 Task: In the Company hcltech.com, Create email and send with subject: 'Welcome to a New Paradigm: Introducing Our Visionary Solution', and with mail content 'Hello,_x000D_
Unlock your full potential with our game-changing solution. Embrace the possibilities and embark on a journey of growth and success in your industry._x000D_
Regards', attach the document: Terms_and_conditions.doc and insert image: visitingcard.jpg. Below Regards, write Instagram and insert the URL: 'www.instagram.com'. Mark checkbox to create task to follow up : In 2 weeks.  Enter or choose an email address of recipient's from company's contact and send.. Logged in from softage.5@softage.net
Action: Mouse moved to (79, 48)
Screenshot: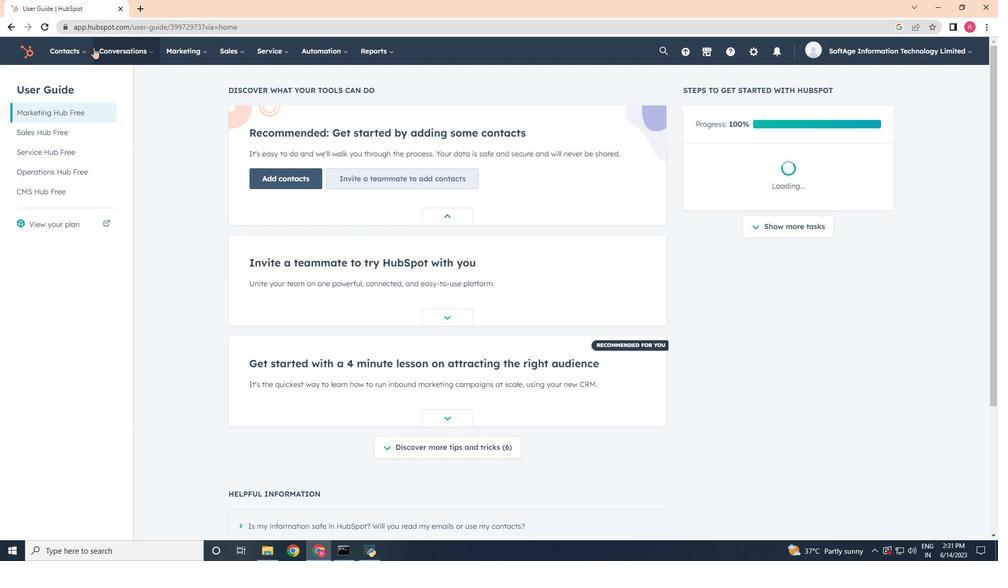 
Action: Mouse pressed left at (79, 48)
Screenshot: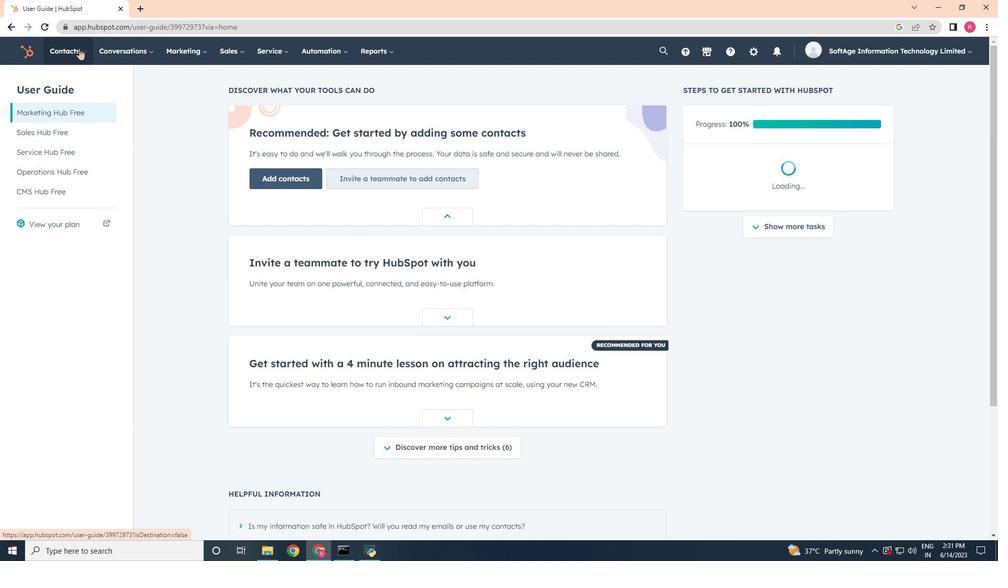 
Action: Mouse moved to (88, 98)
Screenshot: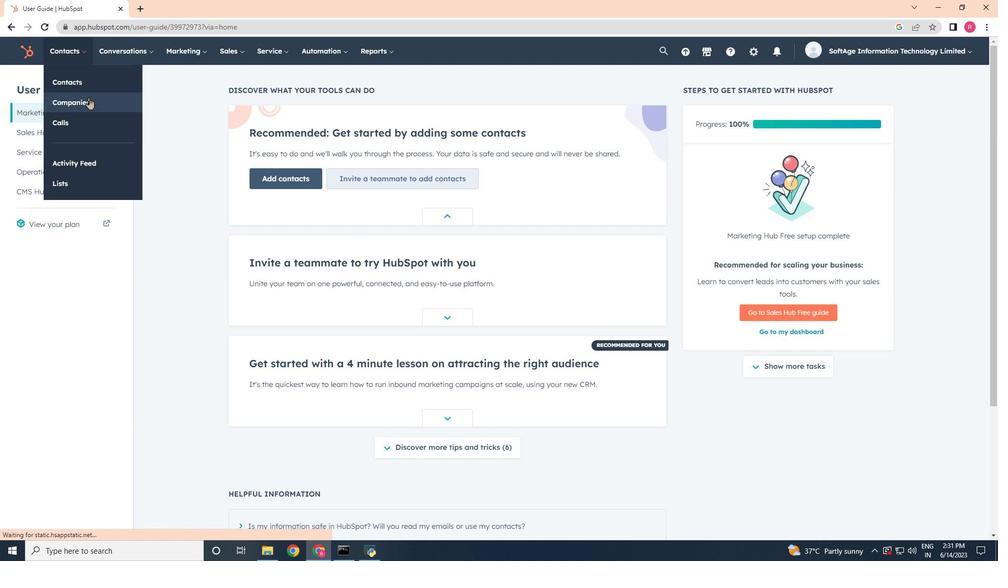 
Action: Mouse pressed left at (88, 98)
Screenshot: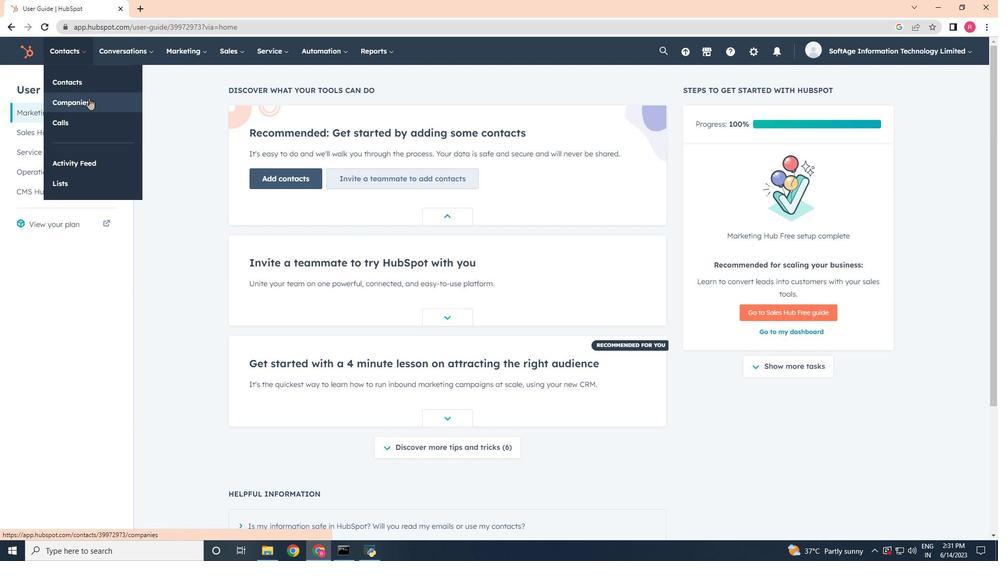 
Action: Mouse moved to (85, 172)
Screenshot: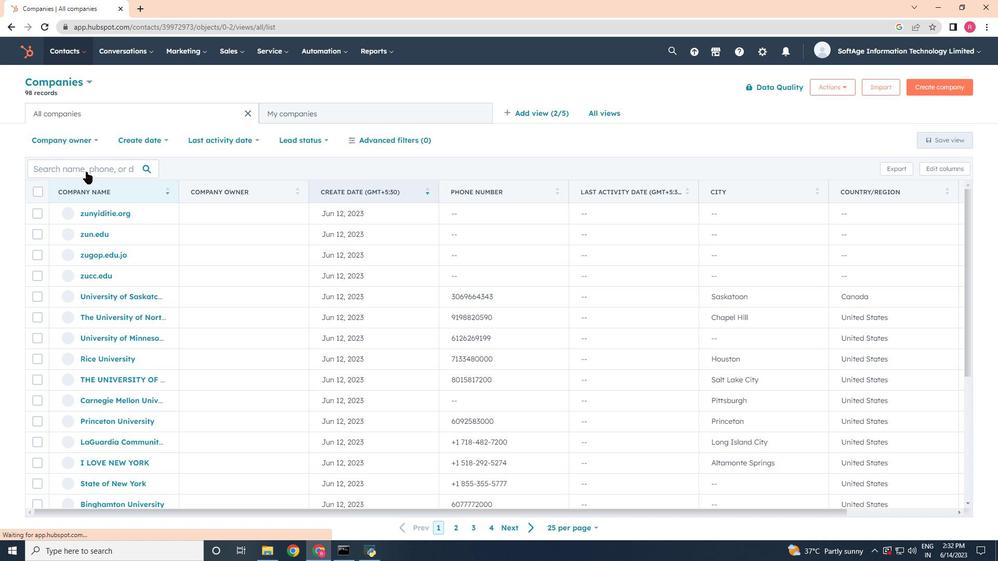 
Action: Mouse pressed left at (85, 172)
Screenshot: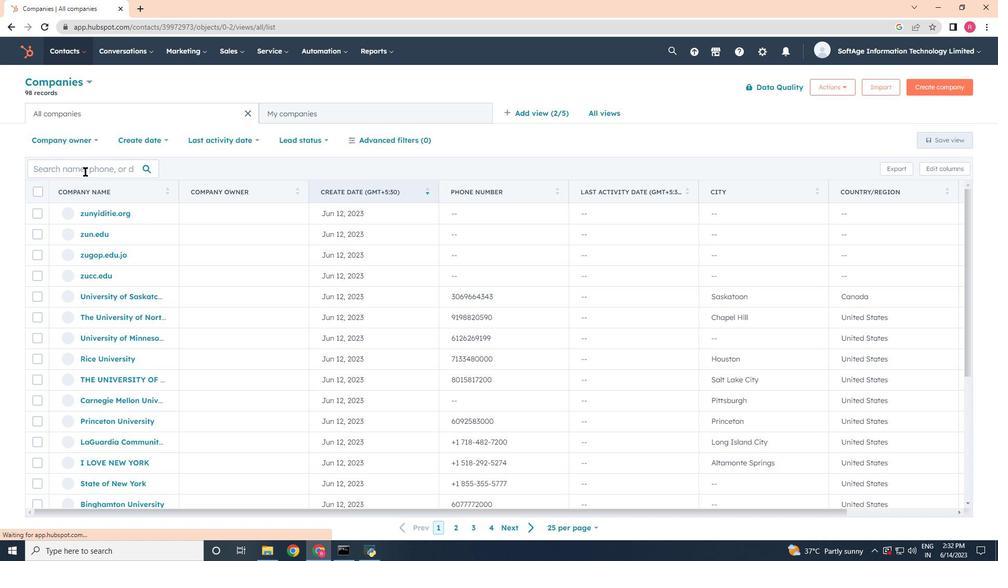 
Action: Key pressed hcltech
Screenshot: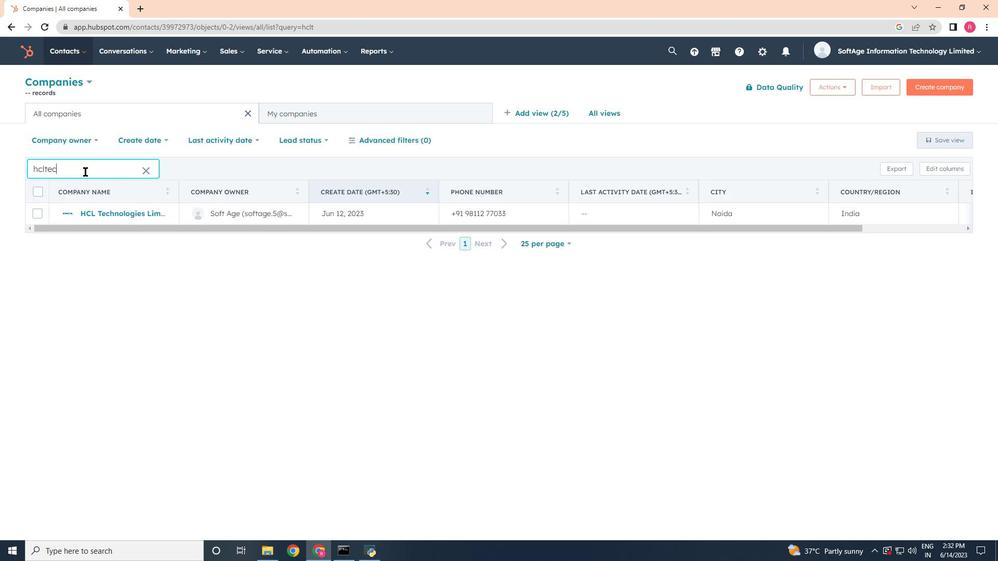 
Action: Mouse moved to (100, 215)
Screenshot: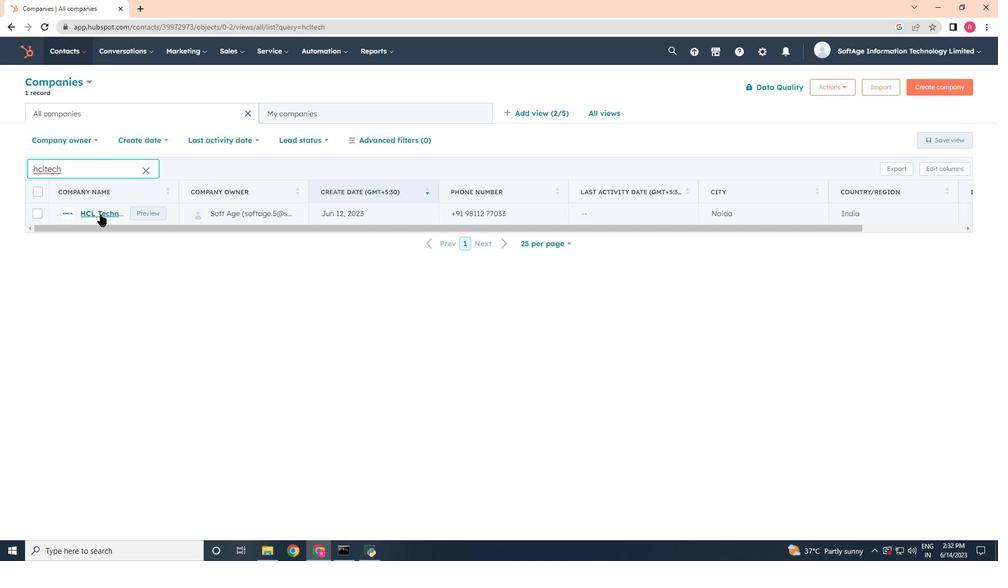 
Action: Mouse pressed left at (100, 215)
Screenshot: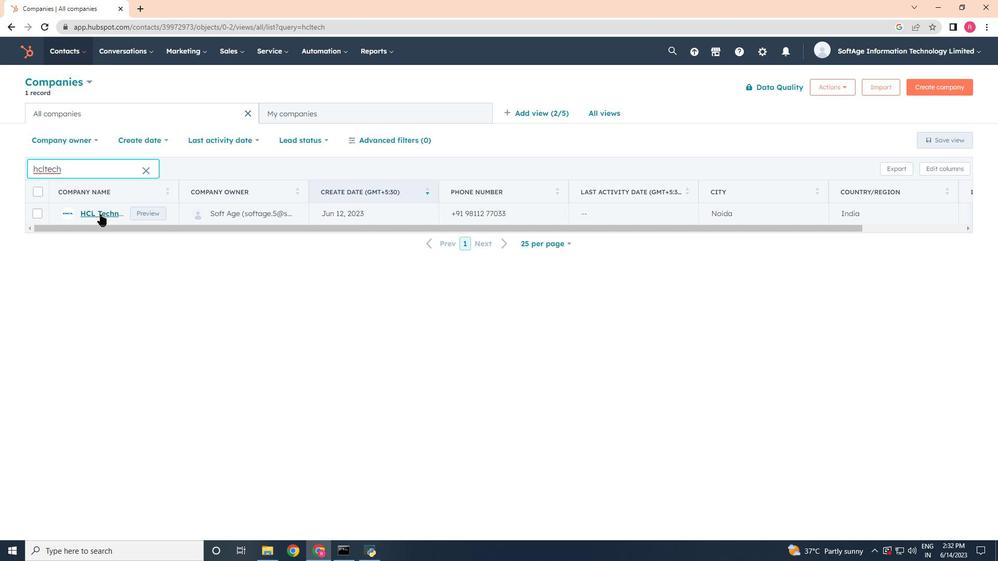 
Action: Mouse moved to (67, 176)
Screenshot: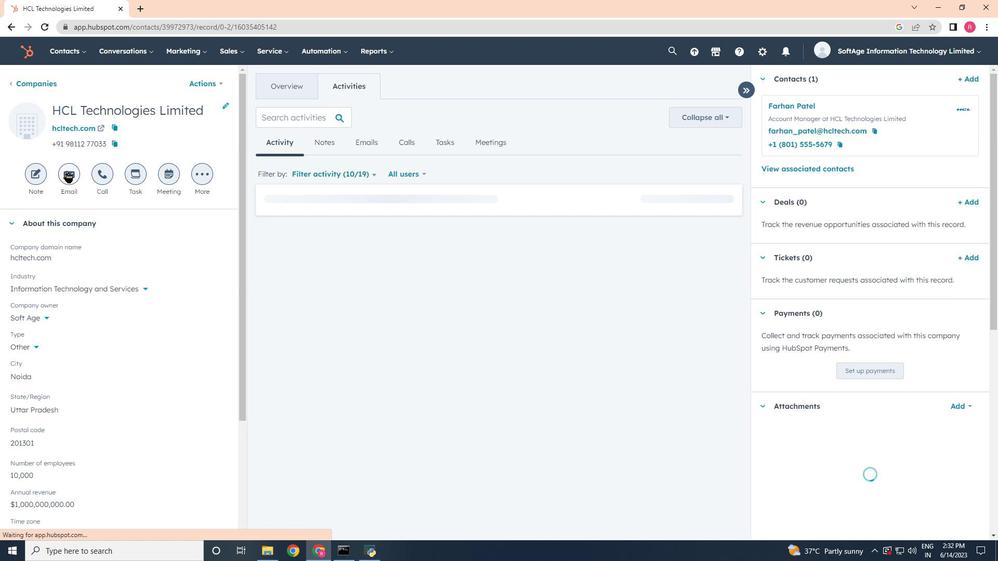 
Action: Mouse pressed left at (67, 176)
Screenshot: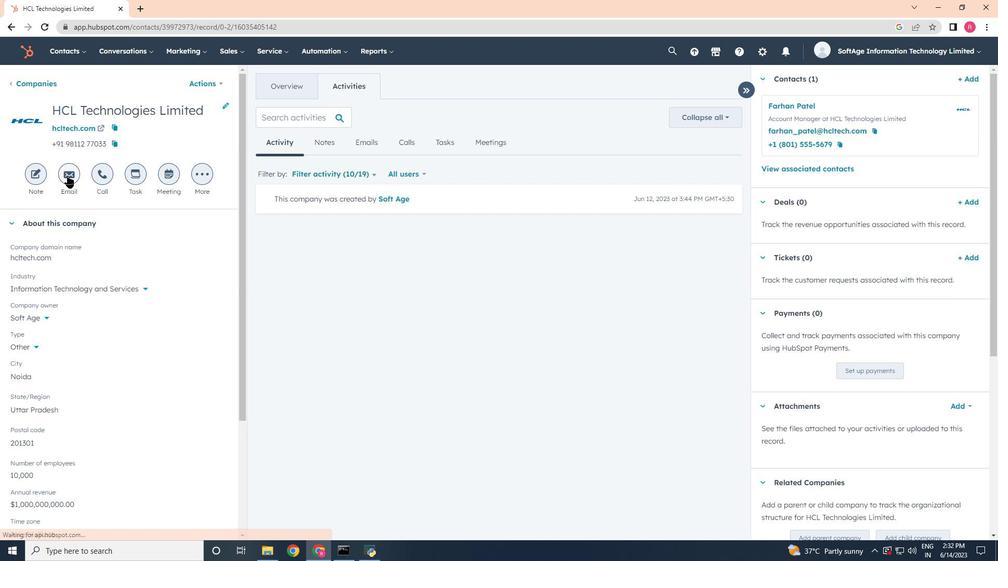
Action: Mouse moved to (881, 261)
Screenshot: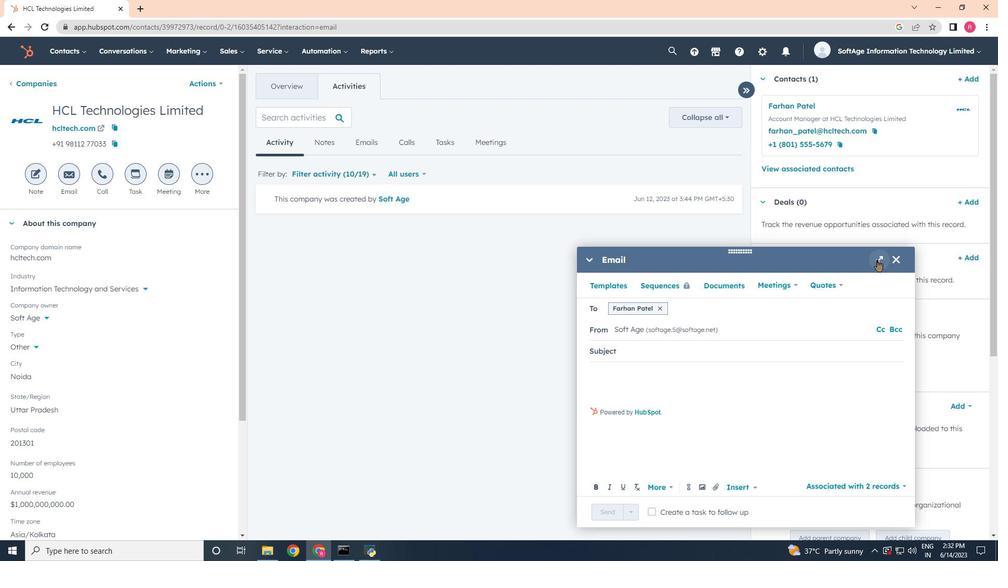 
Action: Mouse pressed left at (881, 261)
Screenshot: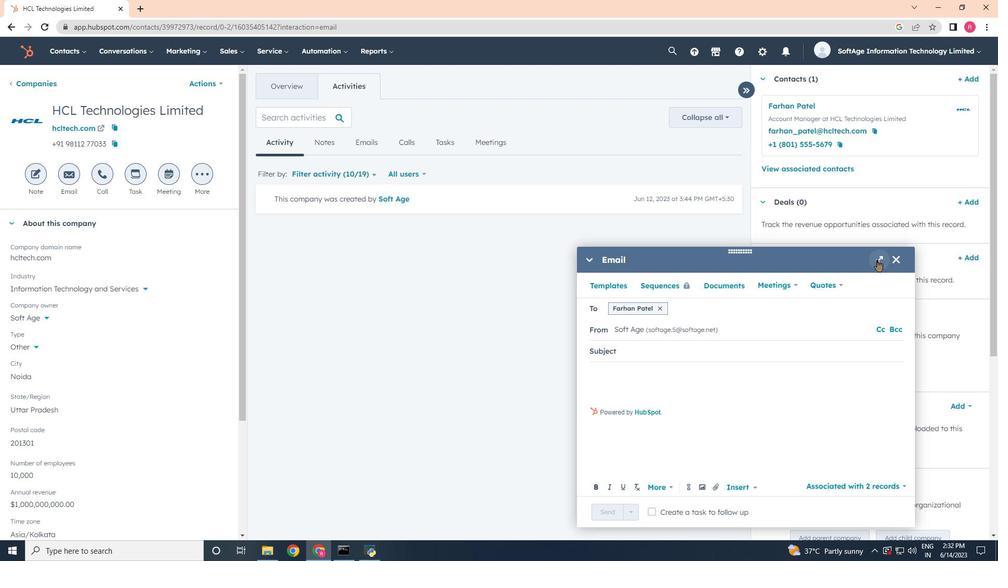 
Action: Mouse moved to (241, 191)
Screenshot: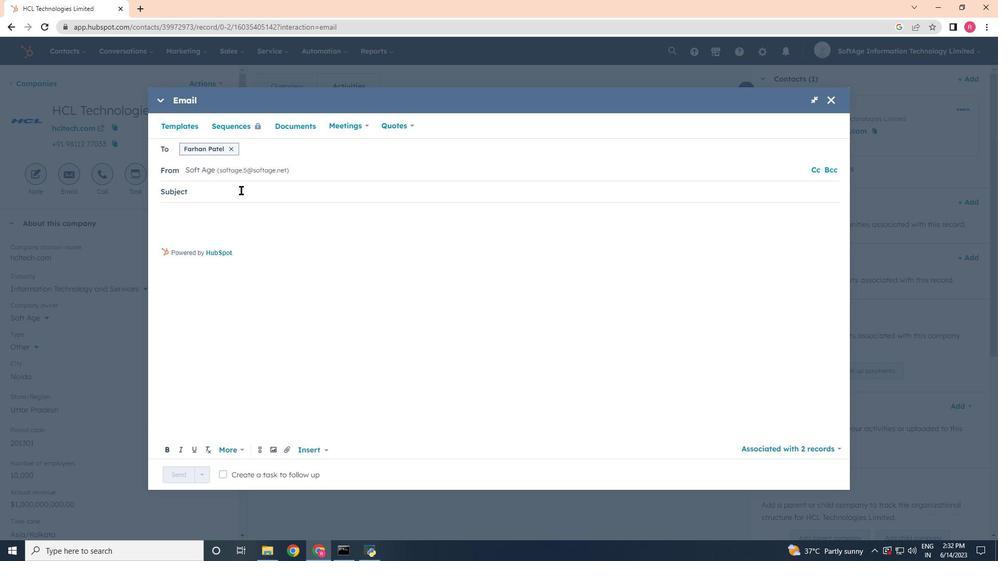 
Action: Key pressed <Key.shift><Key.shift><Key.shift><Key.shift><Key.shift><Key.shift><Key.shift><Key.shift><Key.shift><Key.shift><Key.shift><Key.shift>Welcome<Key.space>to<Key.space>a<Key.space><Key.shift>New<Key.space><Key.shift><Key.shift><Key.shift><Key.shift><Key.shift><Key.shift><Key.shift><Key.shift><Key.shift><Key.shift><Key.shift>Paradigm<Key.shift_r>:<Key.space><Key.shift>Introducing<Key.space><Key.shift>Our<Key.space><Key.shift>Visionary<Key.space><Key.shift>Solution
Screenshot: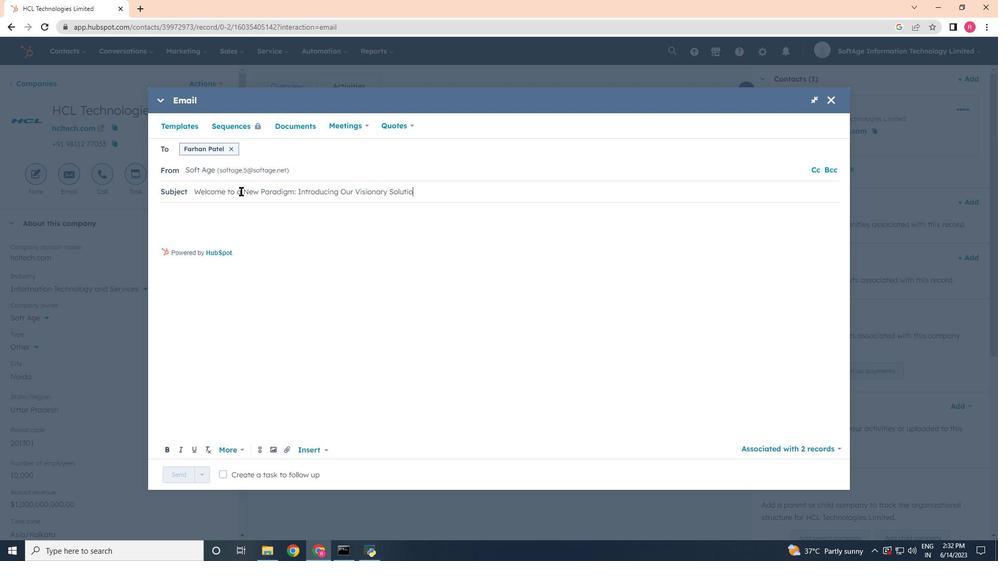 
Action: Mouse moved to (181, 212)
Screenshot: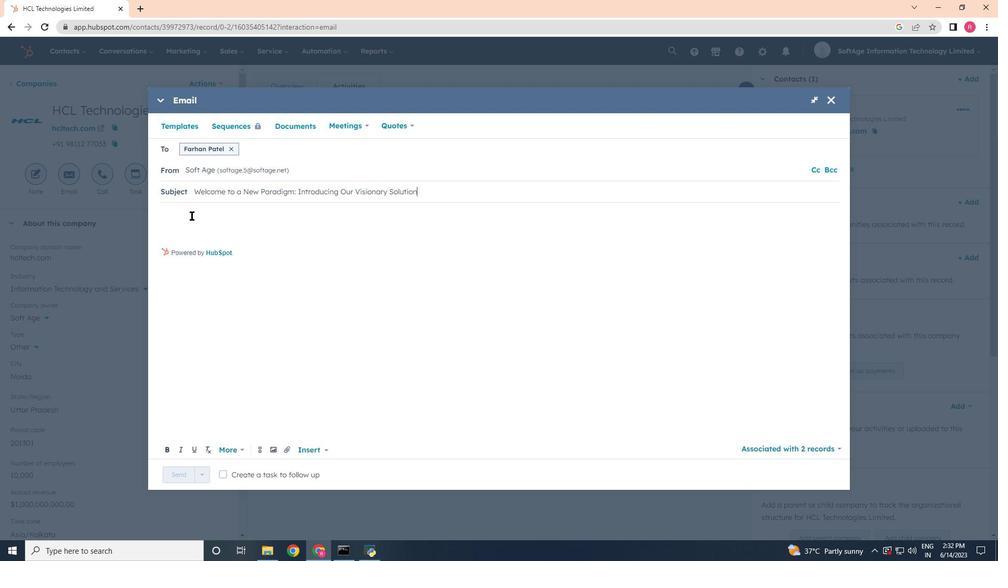 
Action: Mouse pressed left at (181, 212)
Screenshot: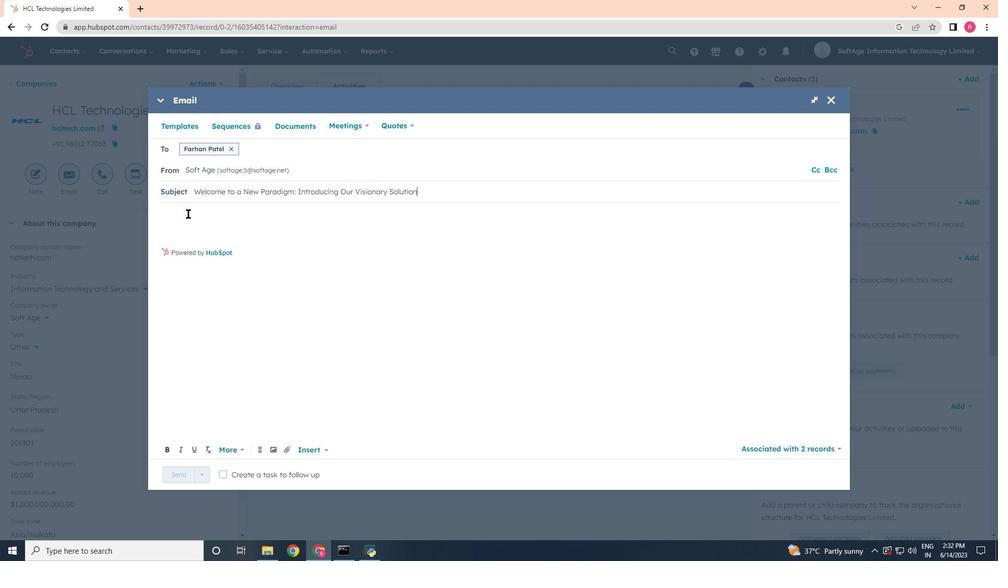 
Action: Key pressed <Key.backspace><Key.shift>Hello,<Key.enter><Key.enter><Key.shift><Key.shift><Key.shift><Key.shift><Key.shift><Key.shift><Key.shift><Key.shift><Key.shift>Unlock<Key.space>your<Key.space>full<Key.space>potential<Key.space>with<Key.space>our<Key.space>game-changing<Key.space>solution.<Key.space><Key.shift>Embrace<Key.space>the<Key.space>possibilities<Key.space>and<Key.space>embark<Key.space>on<Key.space>a<Key.space>journey<Key.space>of<Key.space>grout<Key.backspace><Key.backspace>wth<Key.space>and<Key.space>success<Key.space>in<Key.space>your<Key.space>industry.<Key.enter><Key.enter><Key.shift>Regards,<Key.enter>
Screenshot: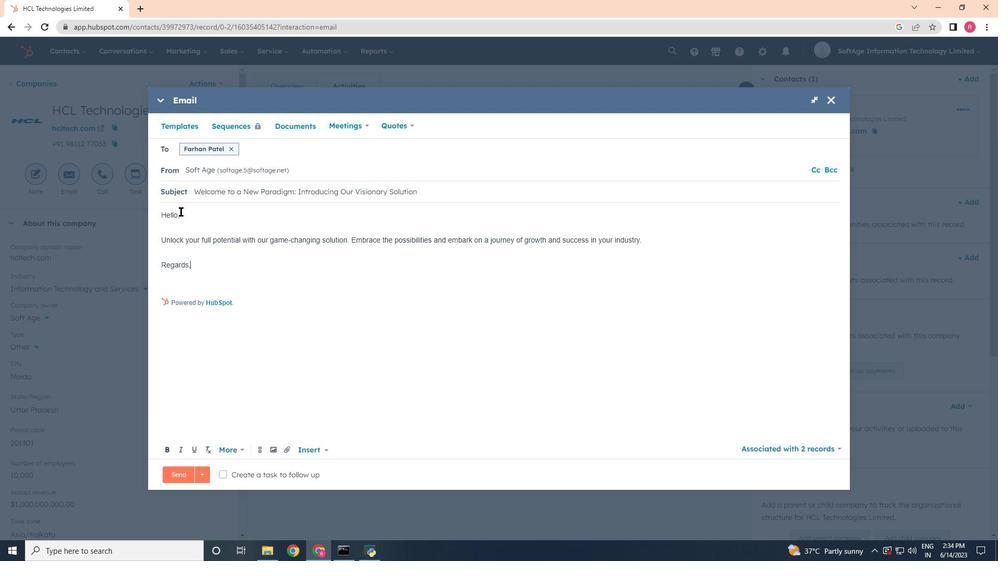 
Action: Mouse moved to (288, 451)
Screenshot: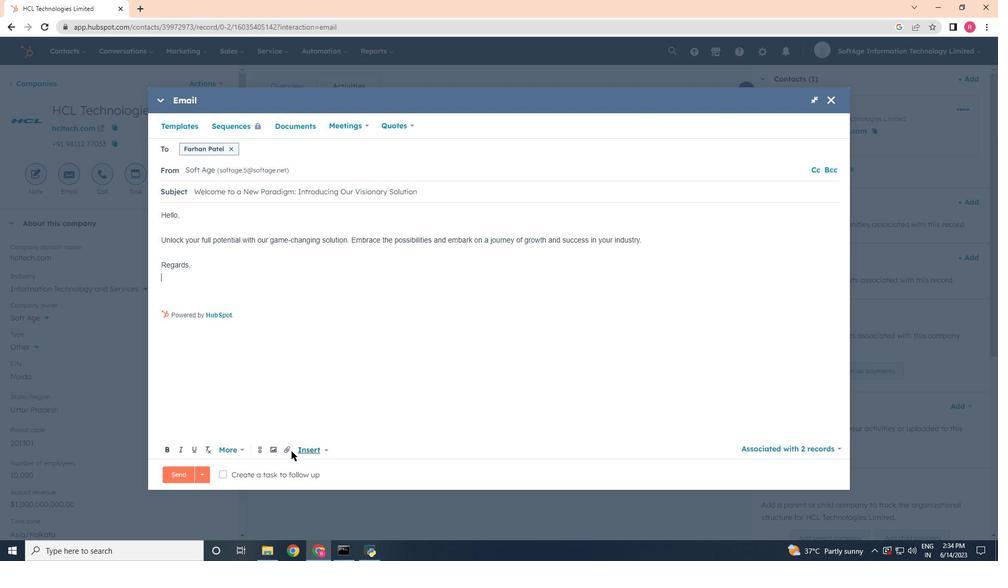 
Action: Mouse pressed left at (288, 451)
Screenshot: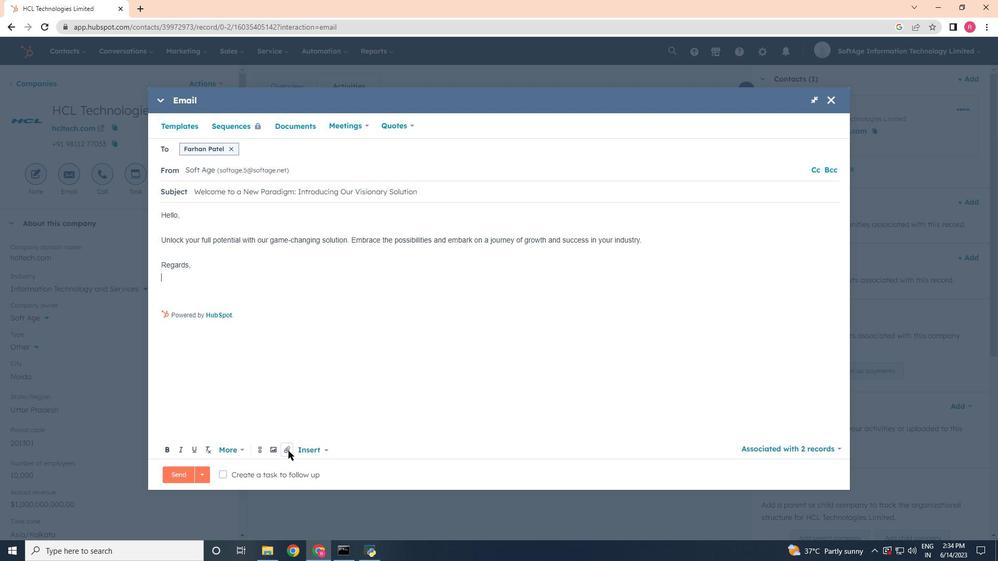 
Action: Mouse moved to (299, 413)
Screenshot: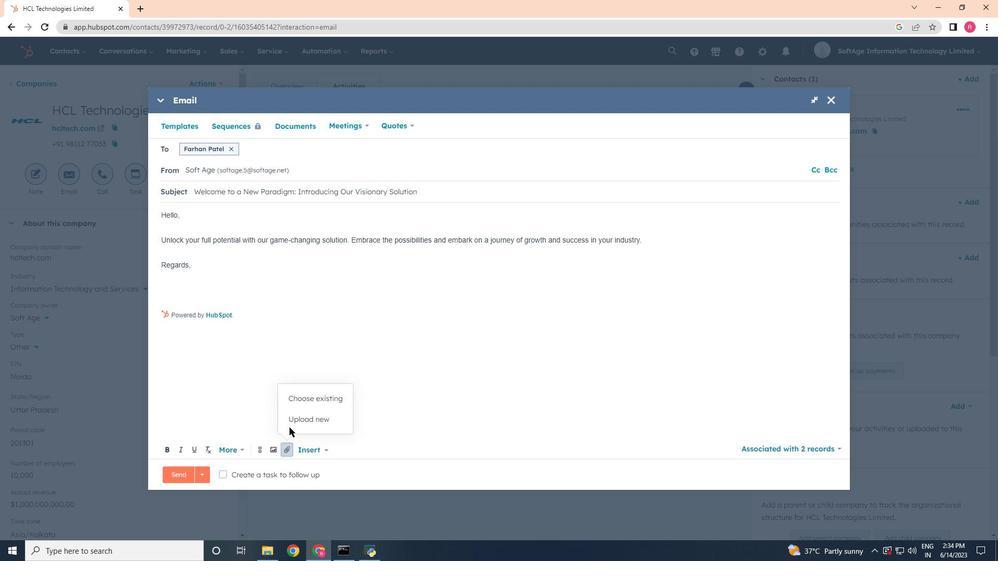 
Action: Mouse pressed left at (299, 413)
Screenshot: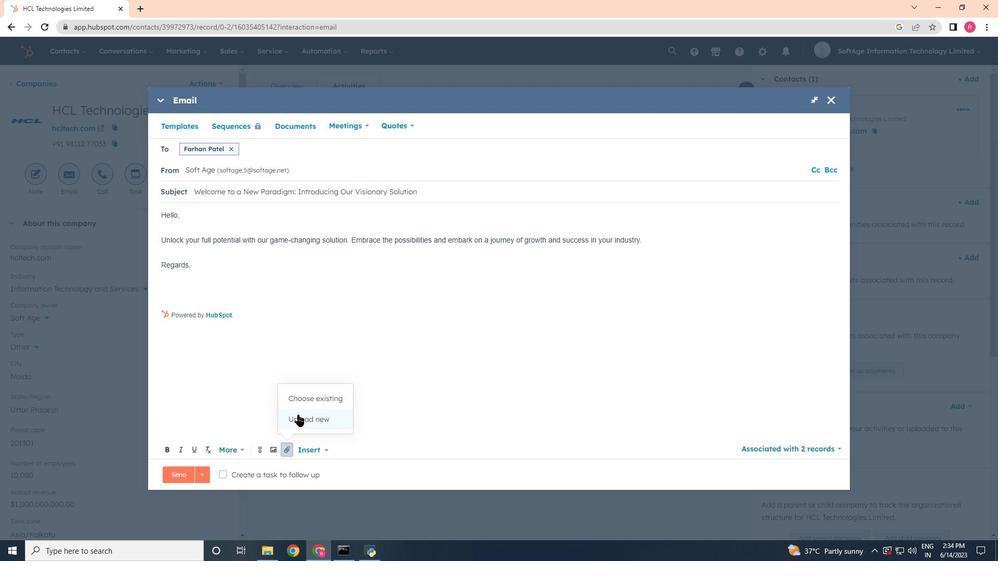 
Action: Mouse moved to (123, 91)
Screenshot: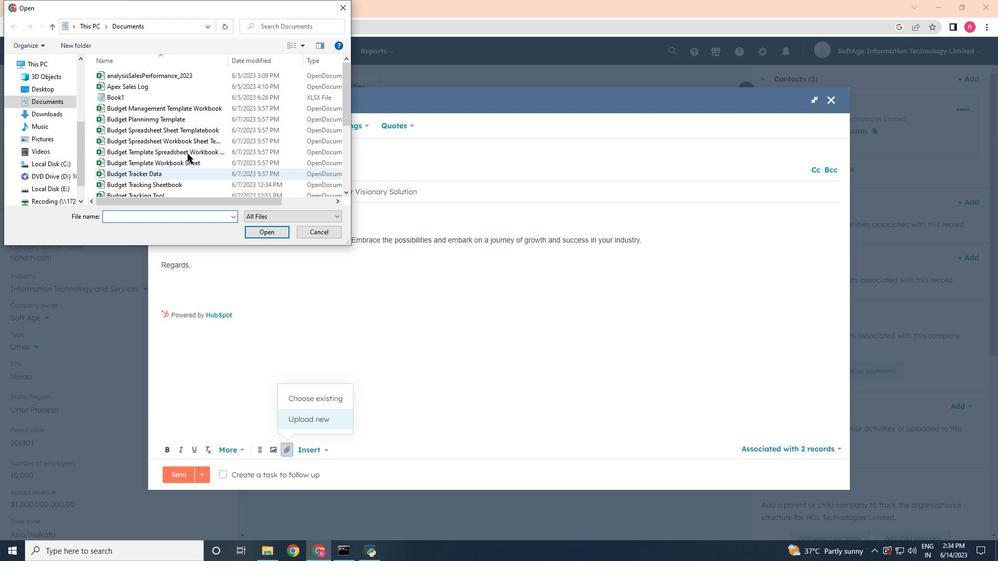 
Action: Mouse scrolled (123, 91) with delta (0, 0)
Screenshot: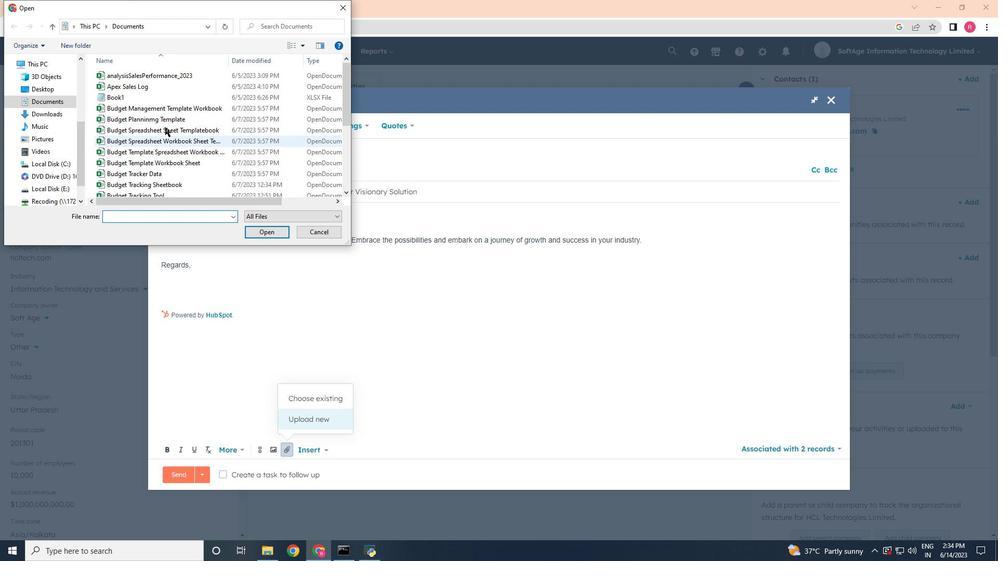 
Action: Mouse moved to (123, 92)
Screenshot: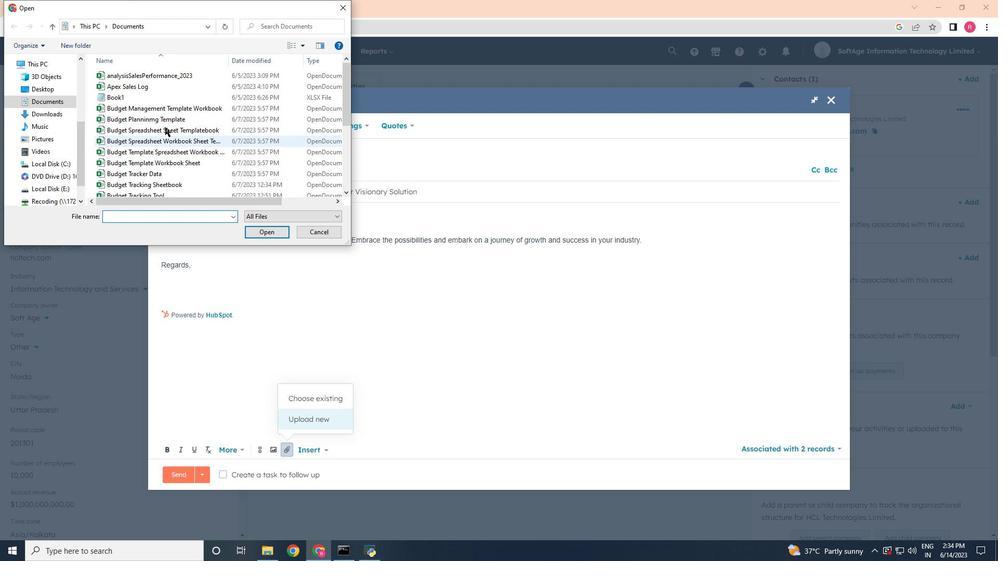 
Action: Mouse scrolled (123, 91) with delta (0, 0)
Screenshot: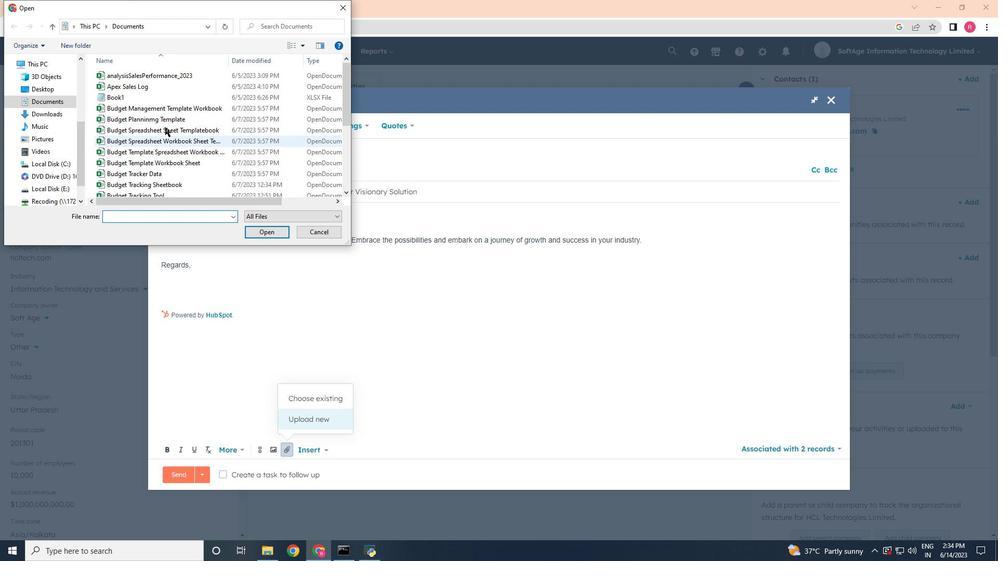 
Action: Mouse moved to (124, 93)
Screenshot: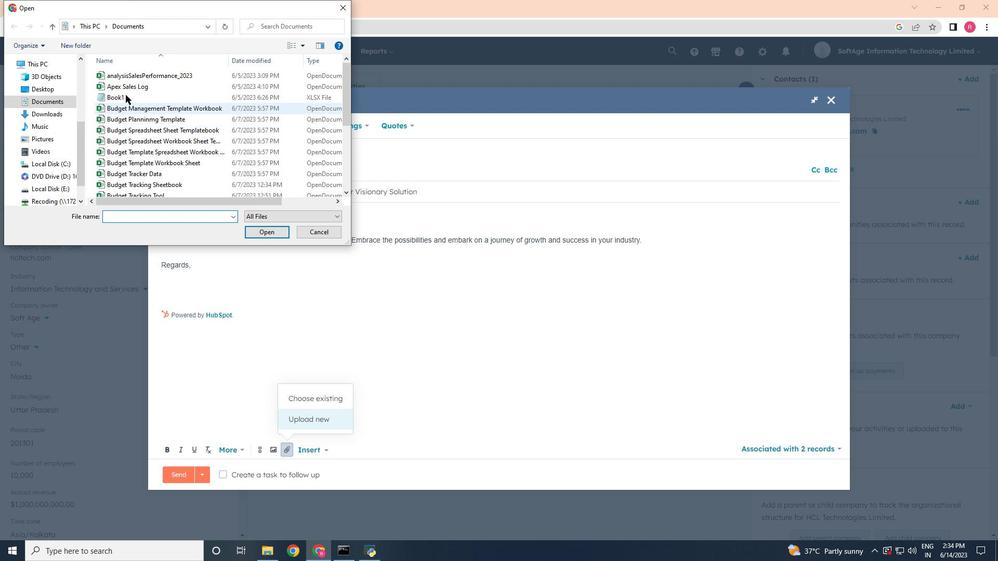 
Action: Mouse scrolled (124, 93) with delta (0, 0)
Screenshot: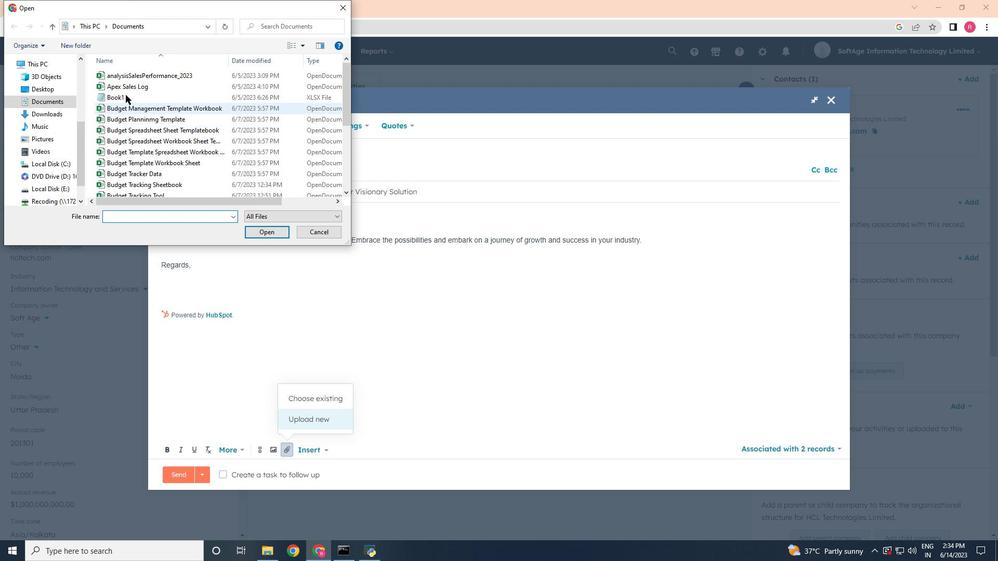 
Action: Mouse moved to (124, 94)
Screenshot: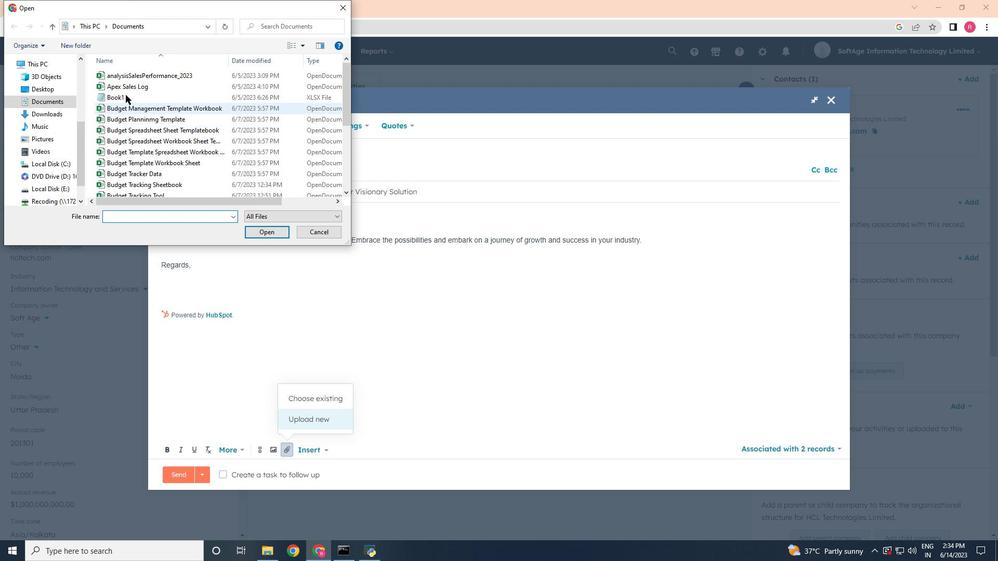 
Action: Mouse scrolled (124, 94) with delta (0, 0)
Screenshot: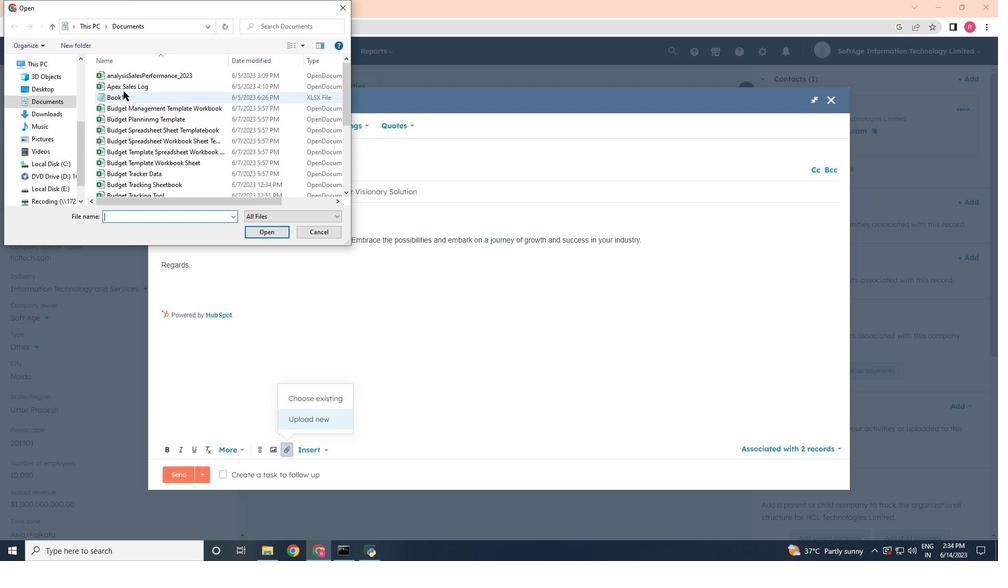 
Action: Mouse moved to (124, 95)
Screenshot: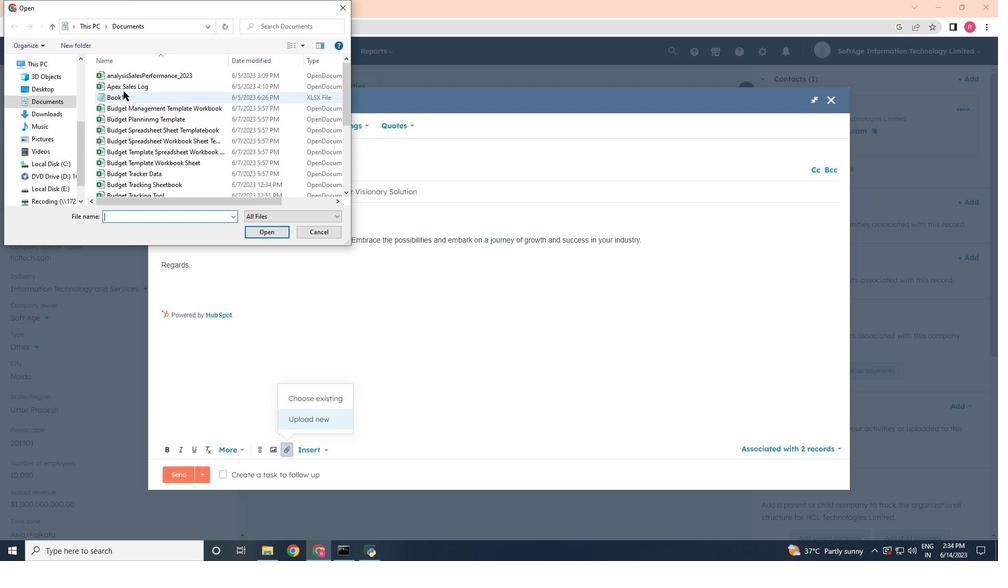 
Action: Mouse scrolled (124, 94) with delta (0, 0)
Screenshot: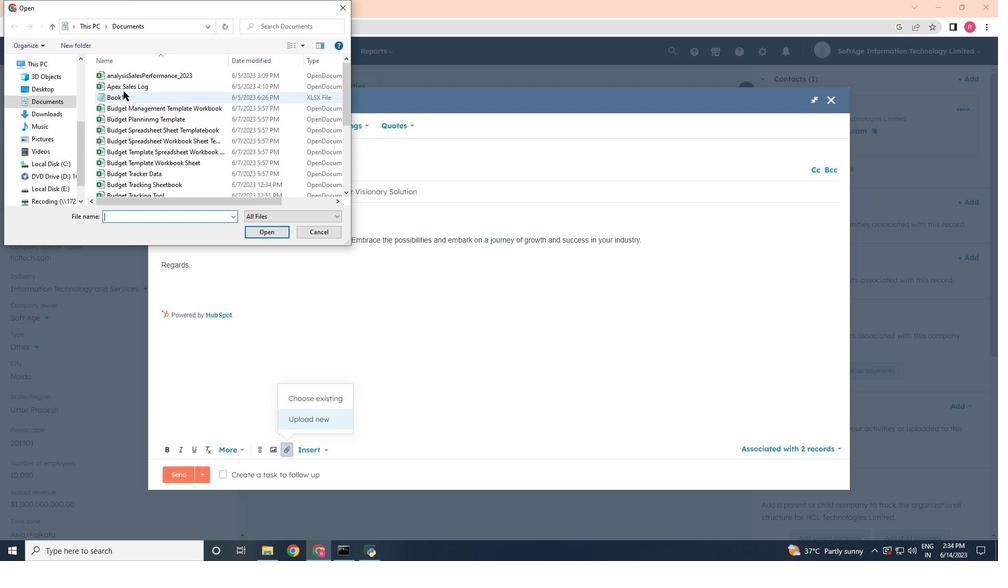 
Action: Mouse moved to (125, 96)
Screenshot: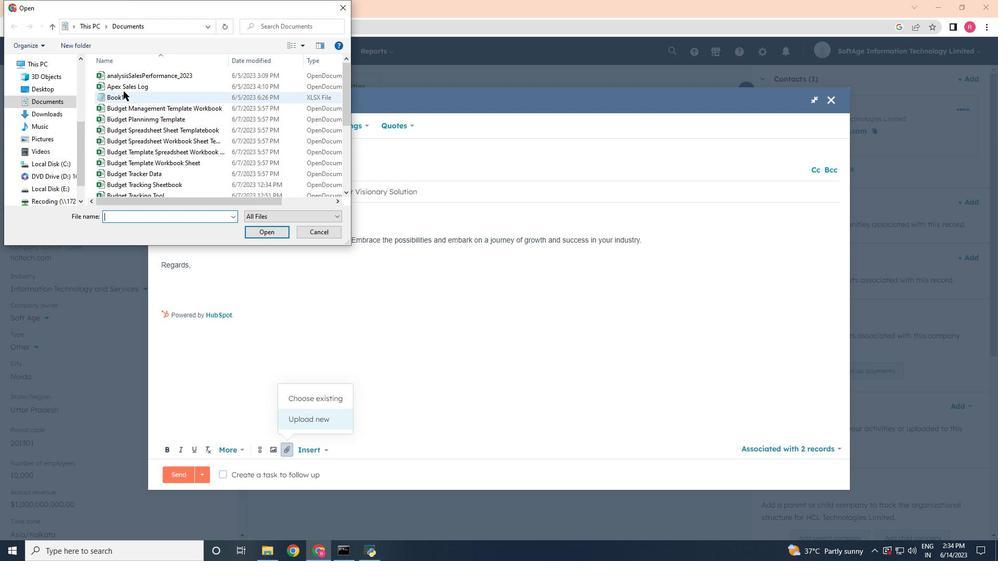 
Action: Mouse scrolled (125, 95) with delta (0, 0)
Screenshot: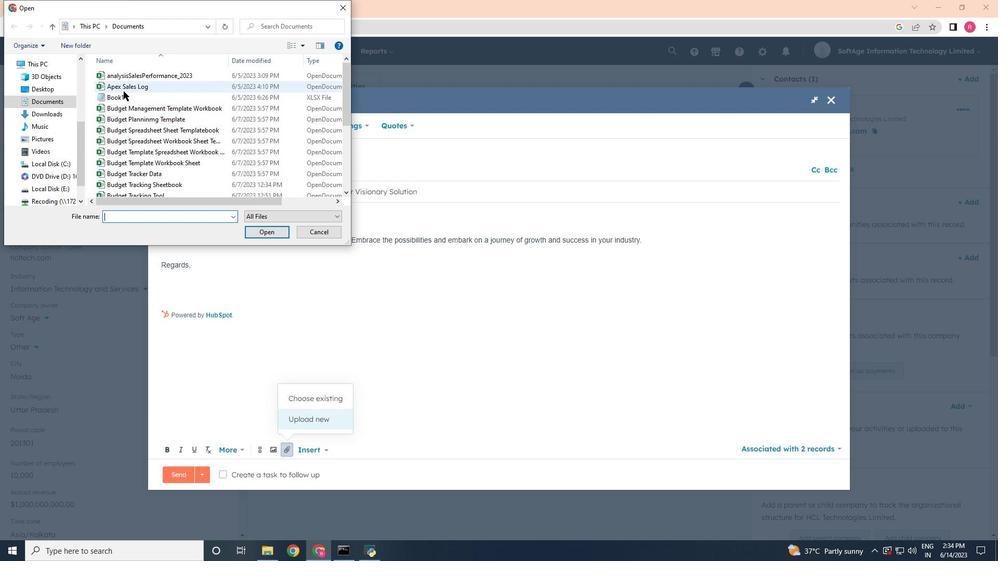 
Action: Mouse moved to (144, 178)
Screenshot: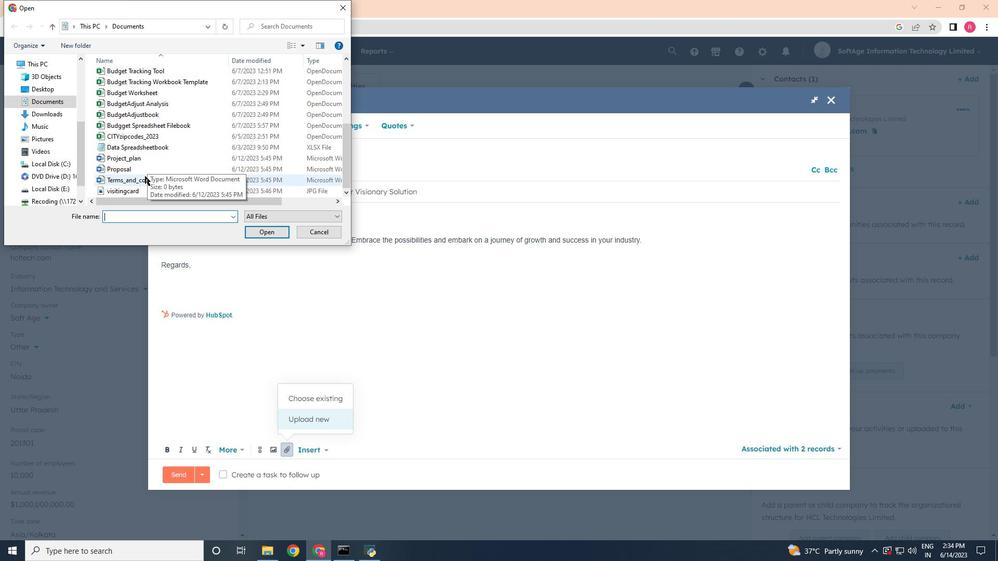 
Action: Mouse pressed left at (144, 178)
Screenshot: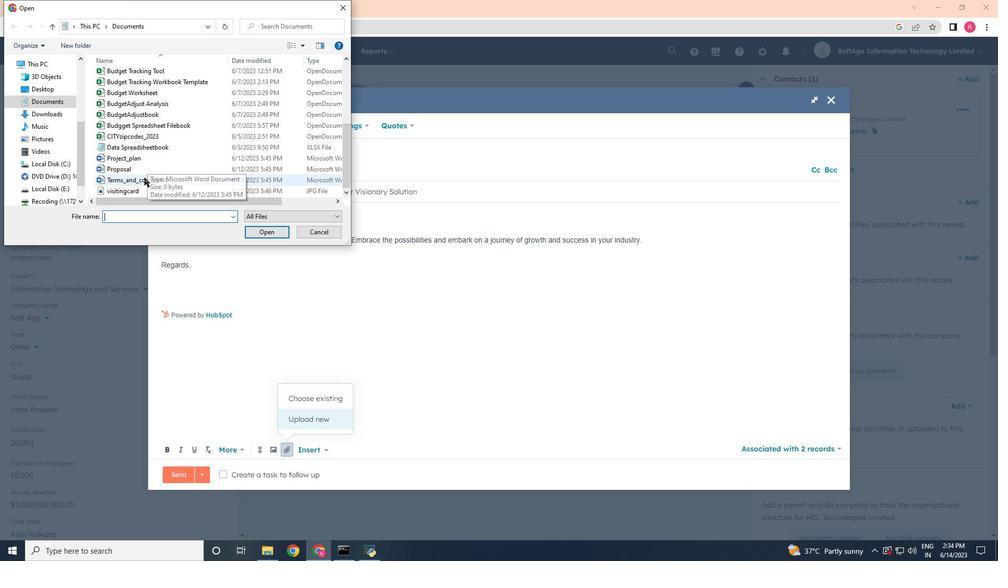 
Action: Mouse moved to (264, 232)
Screenshot: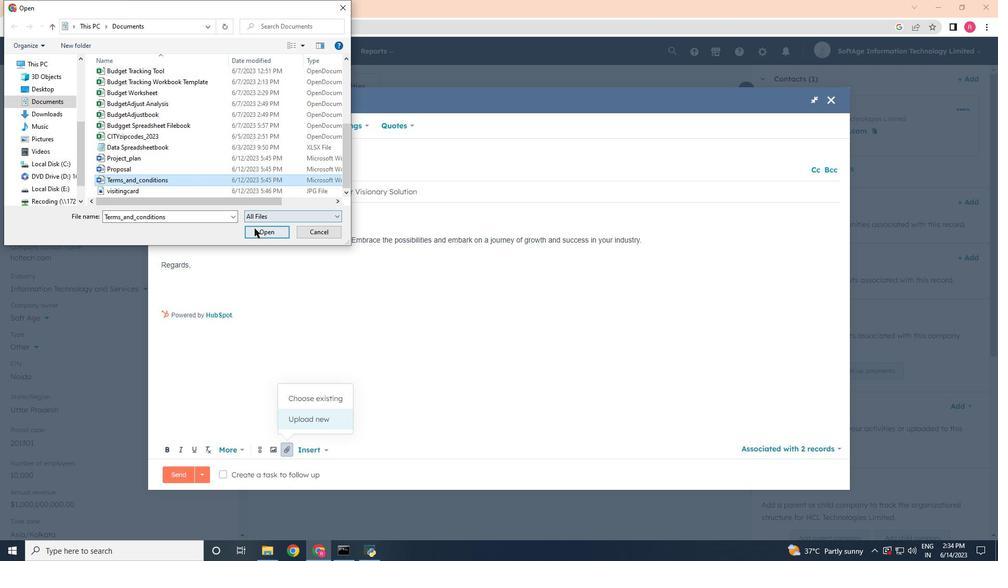 
Action: Mouse pressed left at (264, 232)
Screenshot: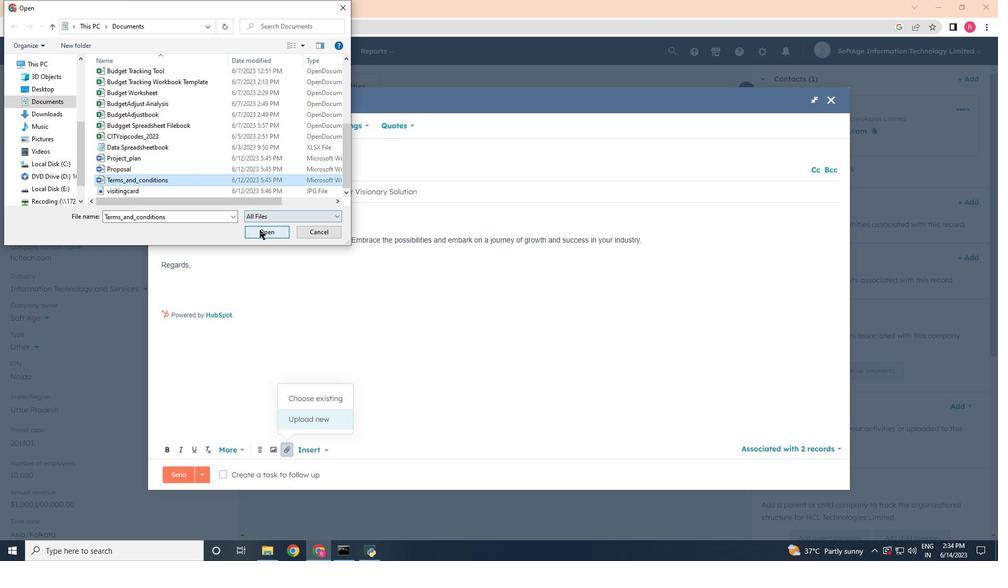 
Action: Mouse moved to (277, 421)
Screenshot: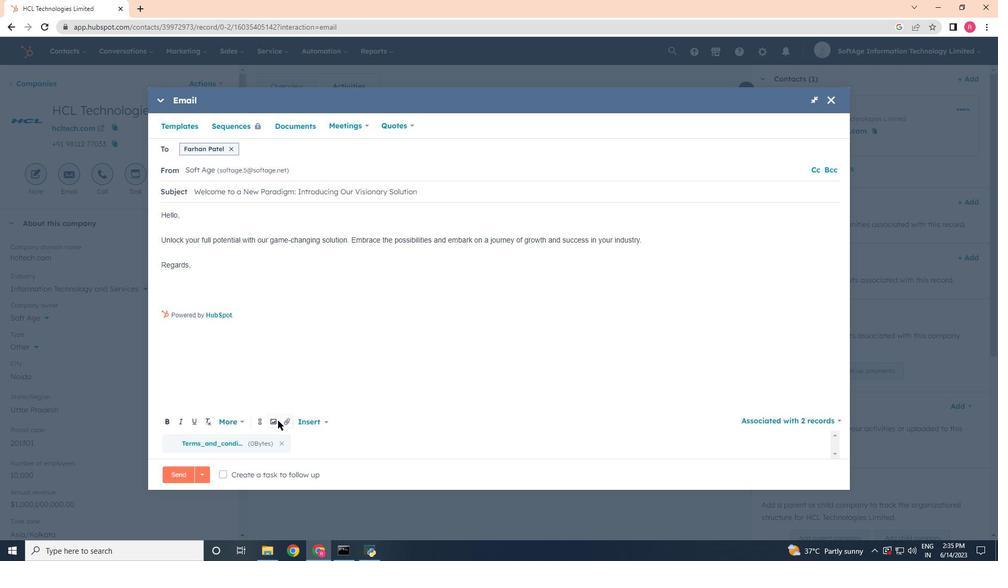 
Action: Mouse pressed left at (277, 421)
Screenshot: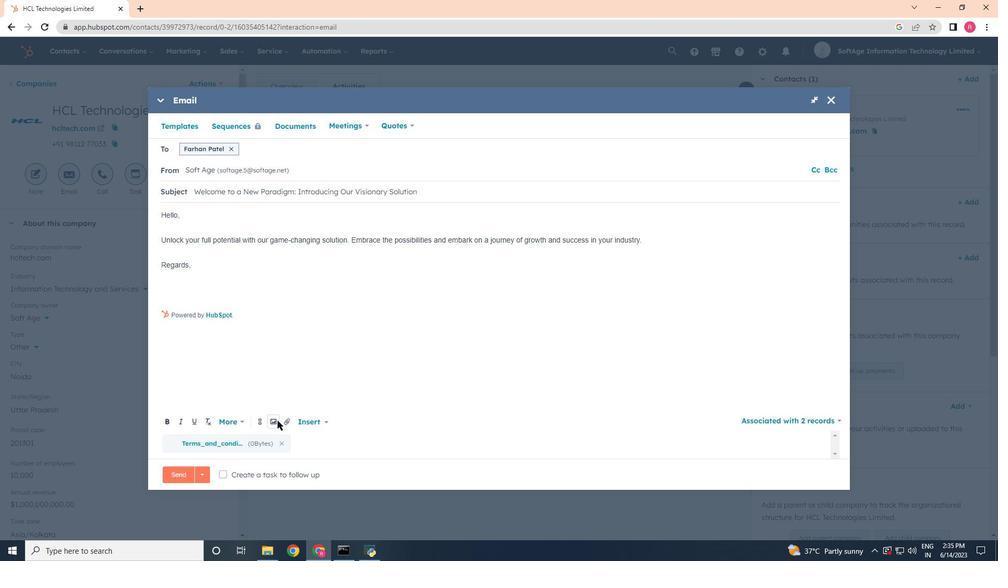 
Action: Mouse moved to (267, 391)
Screenshot: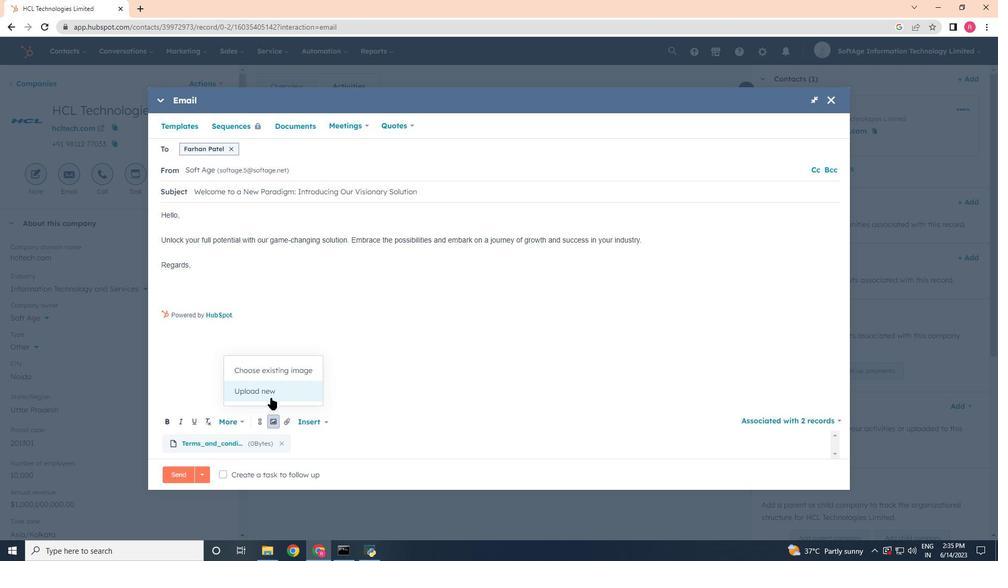 
Action: Mouse pressed left at (267, 391)
Screenshot: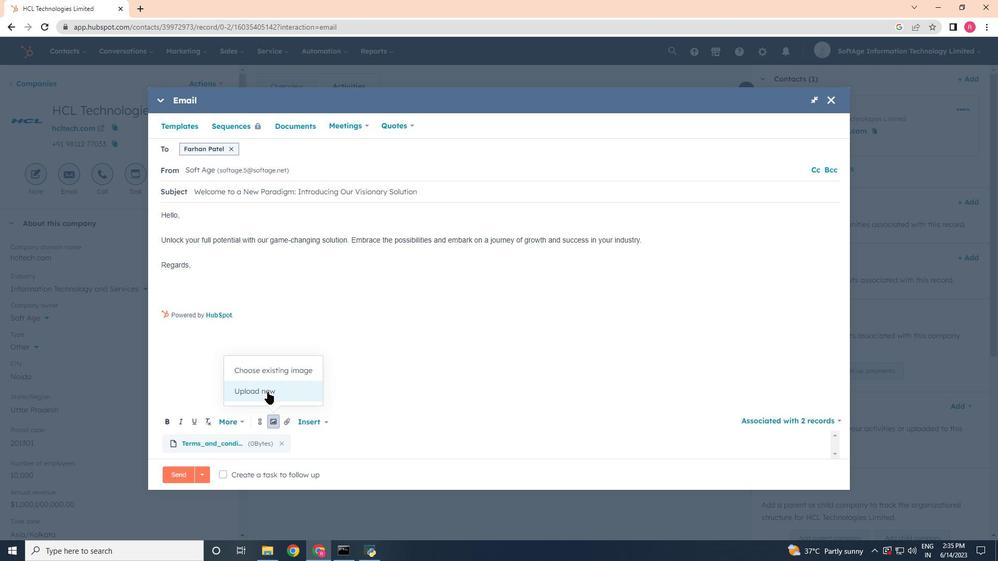 
Action: Mouse moved to (134, 110)
Screenshot: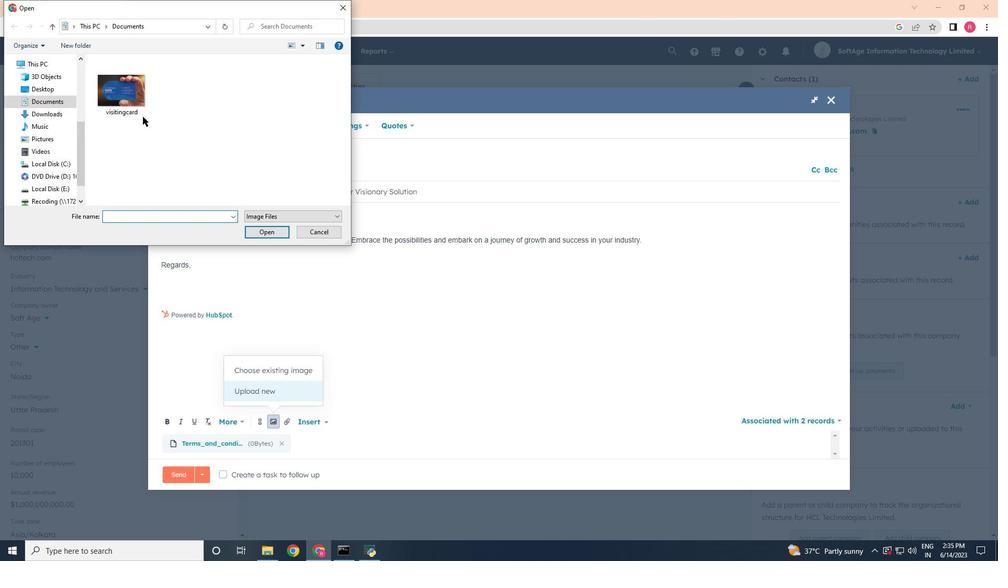
Action: Mouse pressed left at (134, 110)
Screenshot: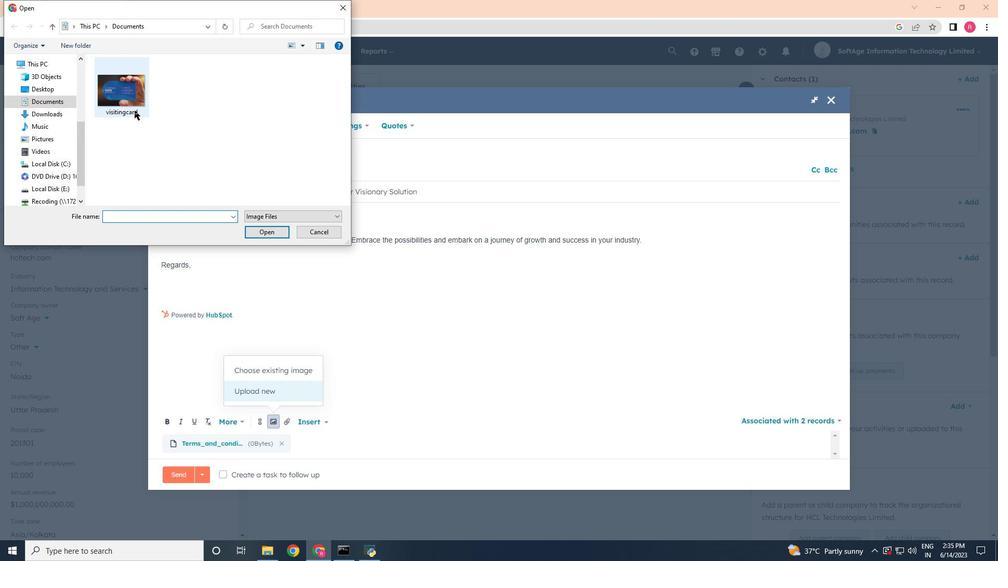 
Action: Mouse moved to (262, 234)
Screenshot: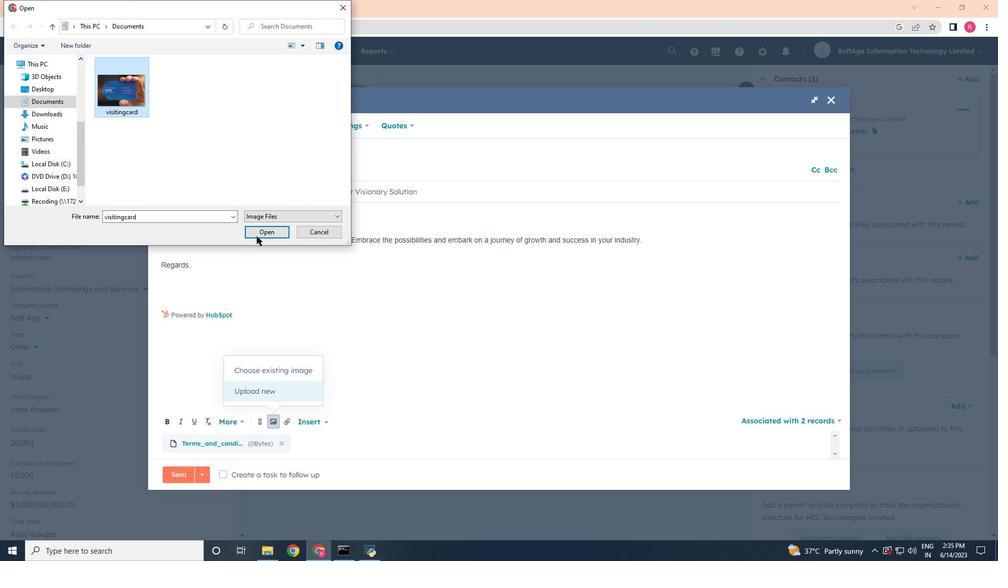 
Action: Mouse pressed left at (262, 234)
Screenshot: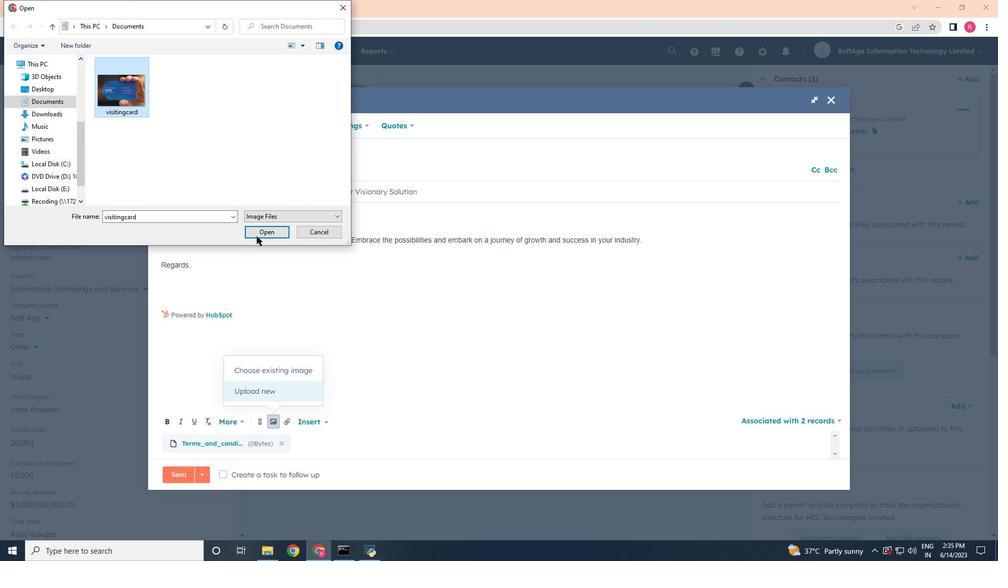 
Action: Mouse moved to (176, 249)
Screenshot: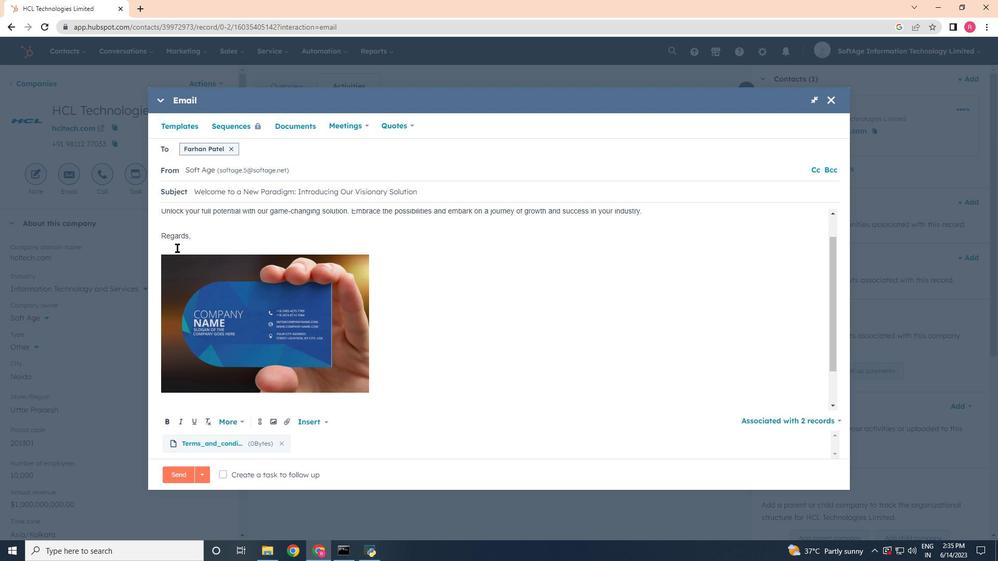 
Action: Mouse pressed left at (176, 249)
Screenshot: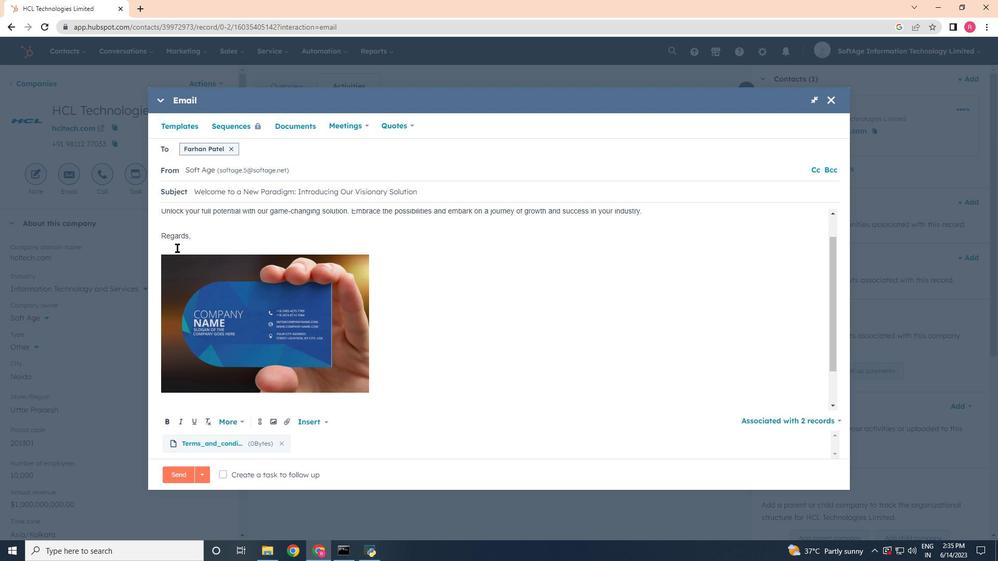 
Action: Mouse moved to (261, 423)
Screenshot: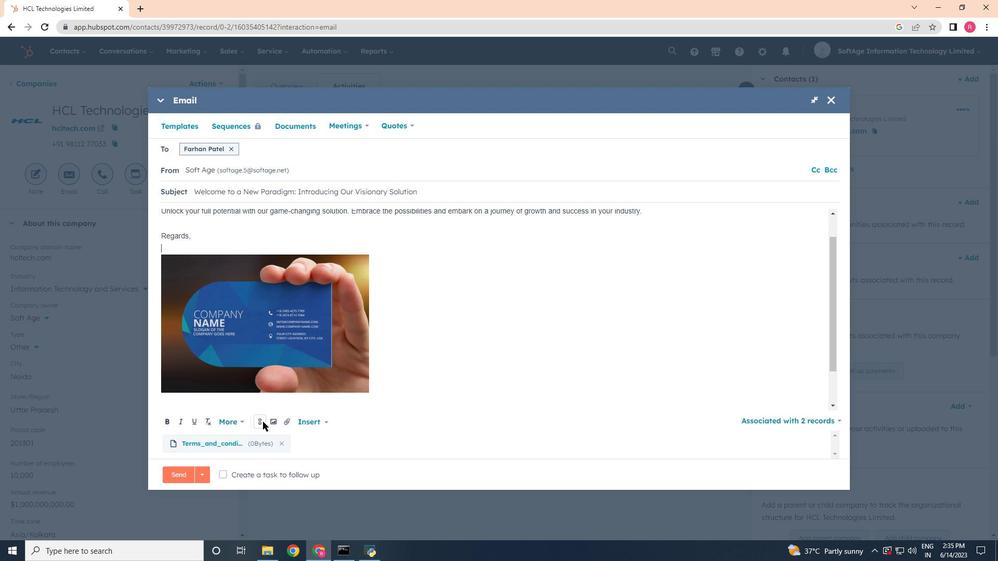 
Action: Mouse pressed left at (261, 423)
Screenshot: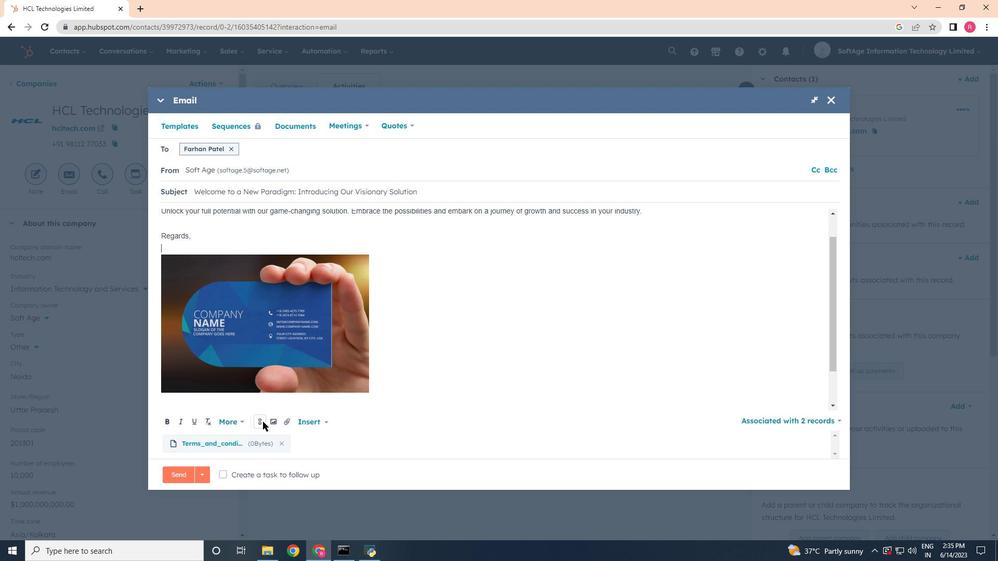 
Action: Mouse moved to (286, 307)
Screenshot: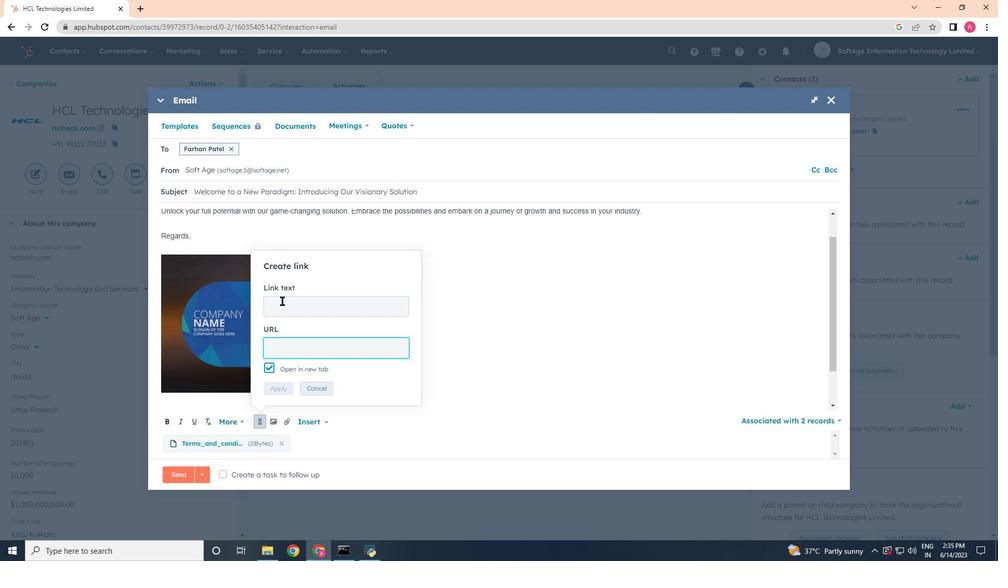 
Action: Mouse pressed left at (286, 307)
Screenshot: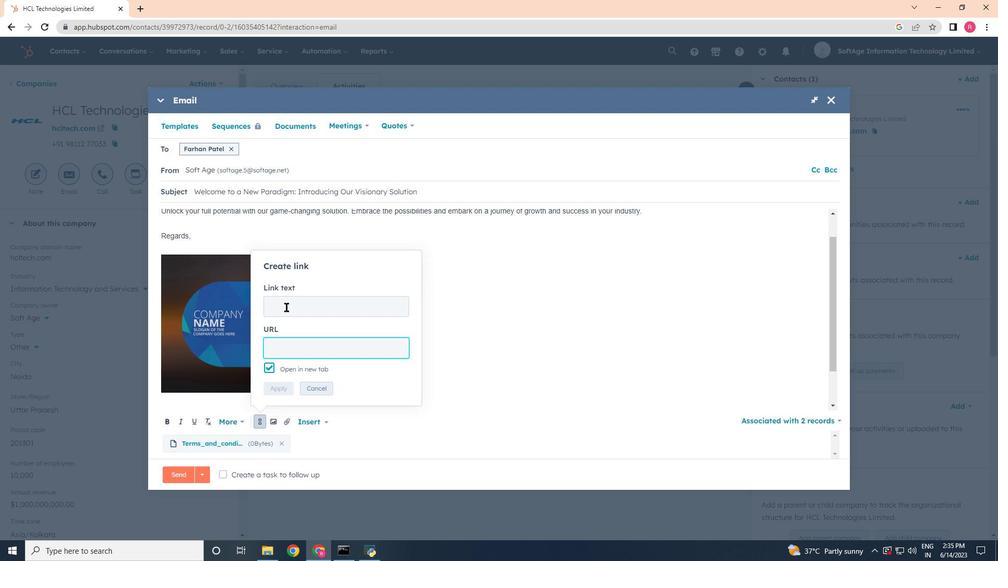 
Action: Mouse moved to (285, 307)
Screenshot: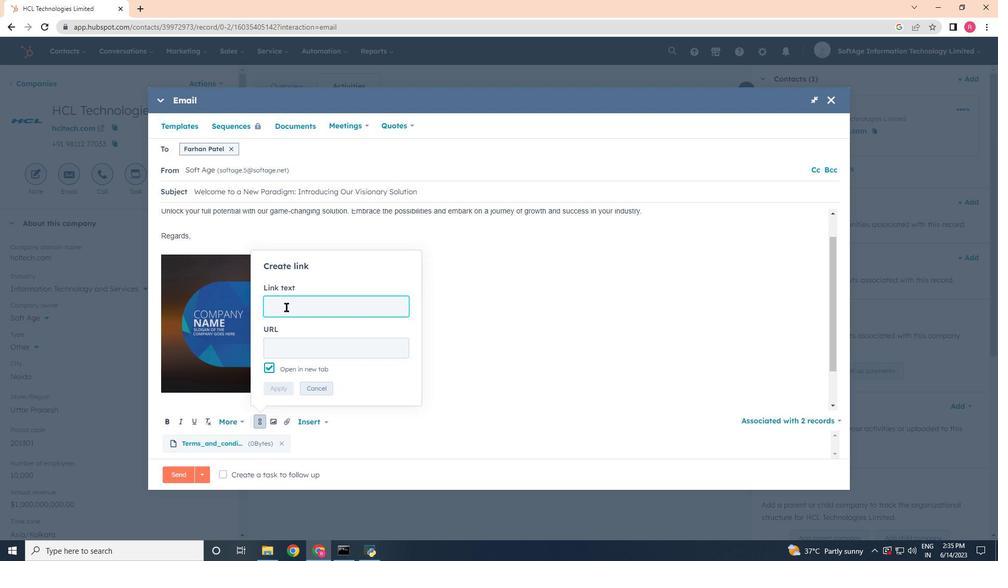 
Action: Key pressed <Key.shift>Instagram<Key.tab>www.instagram.com
Screenshot: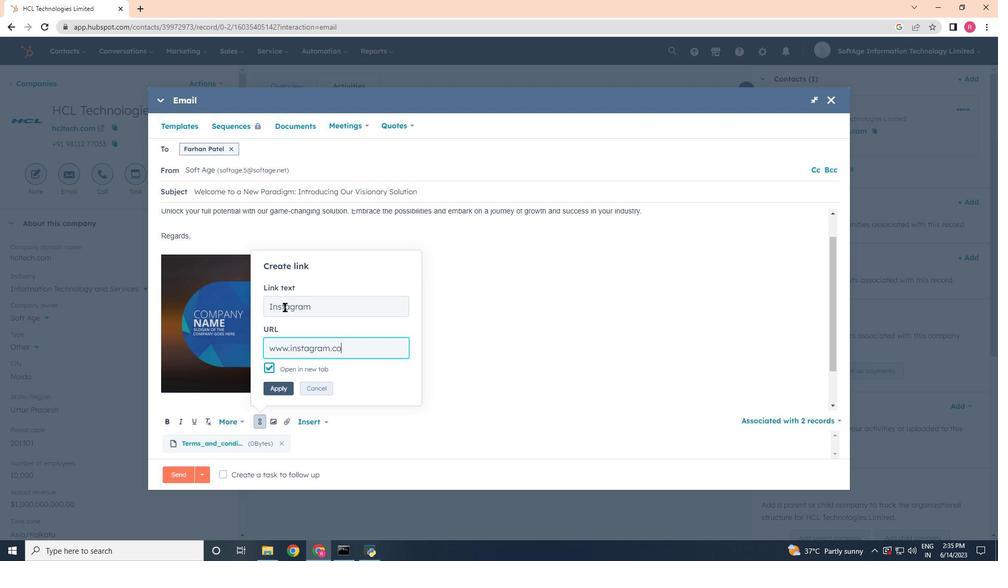 
Action: Mouse moved to (278, 392)
Screenshot: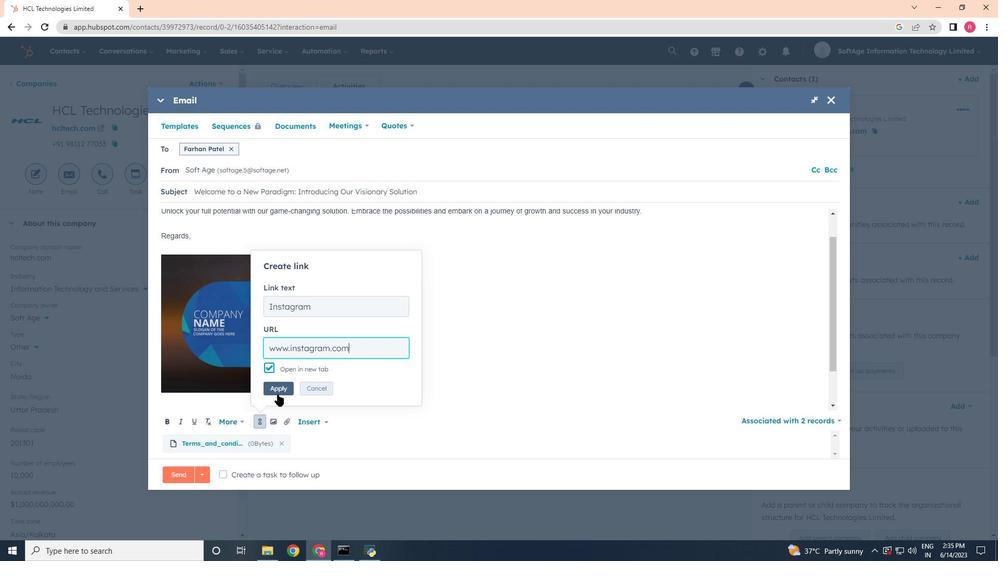 
Action: Mouse pressed left at (278, 392)
Screenshot: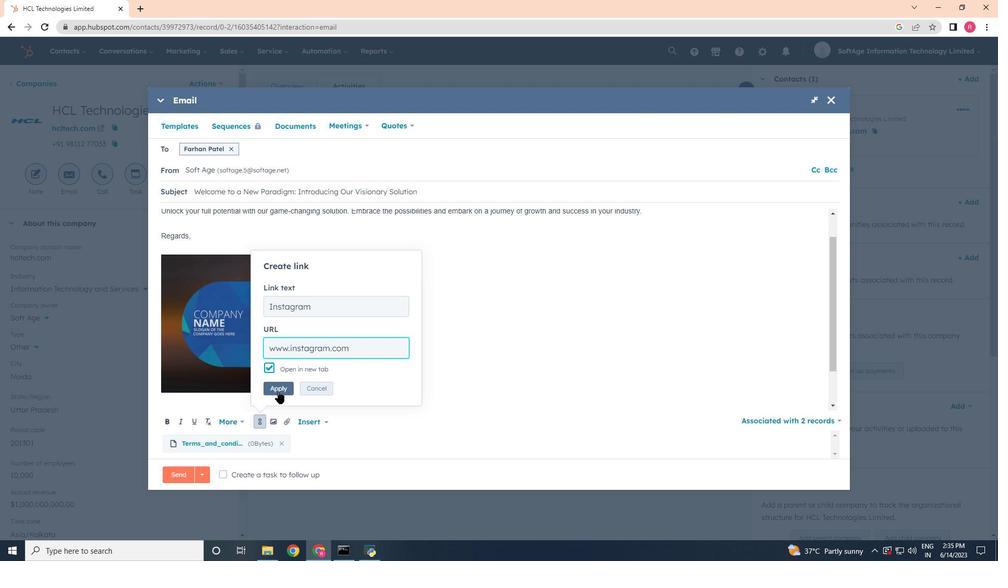 
Action: Mouse moved to (223, 477)
Screenshot: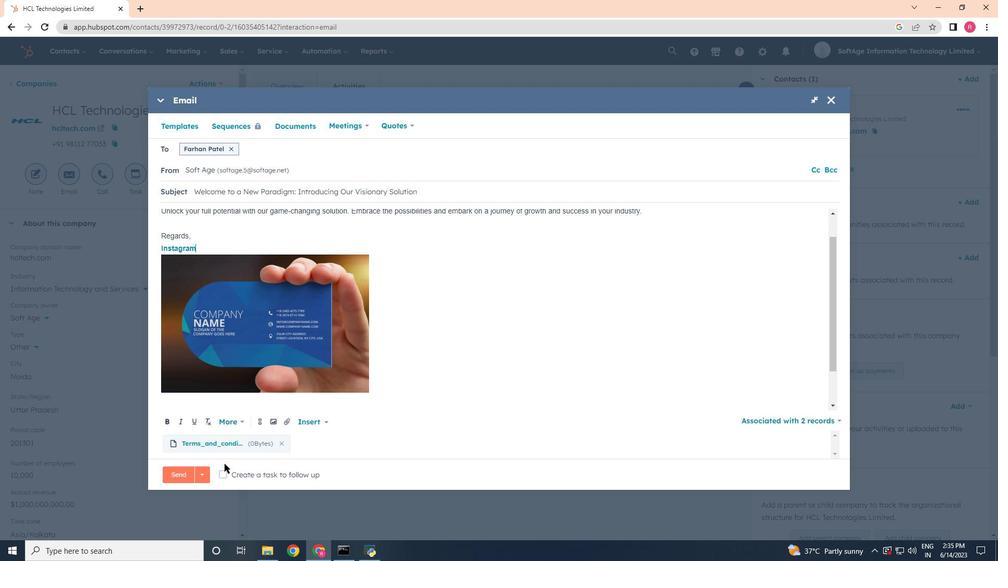 
Action: Mouse pressed left at (223, 477)
Screenshot: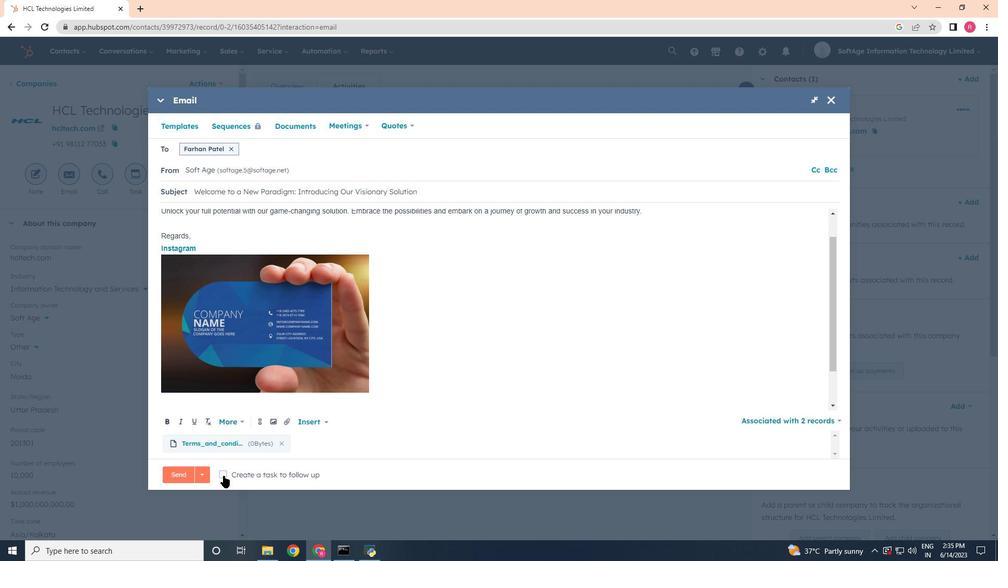 
Action: Mouse moved to (434, 476)
Screenshot: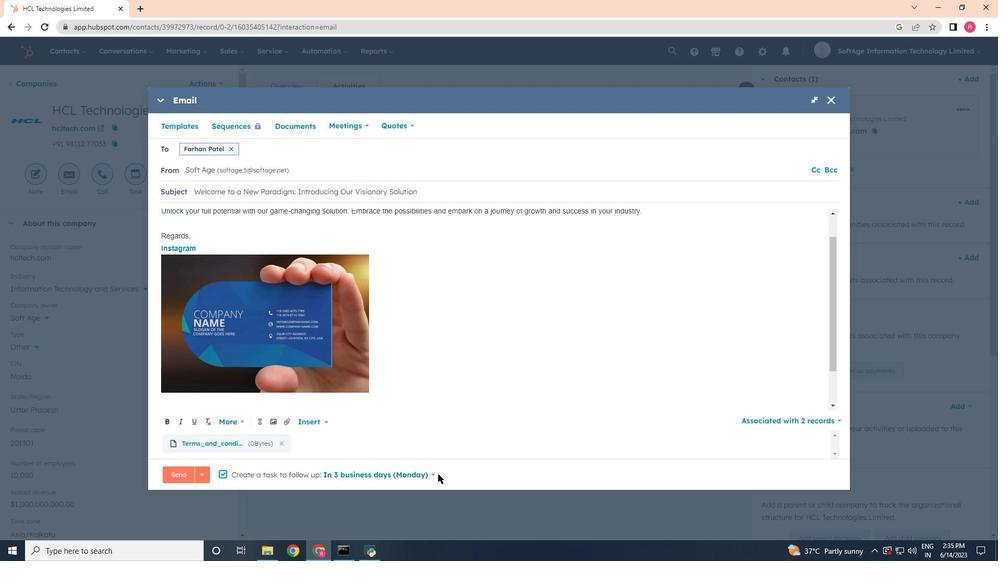 
Action: Mouse pressed left at (434, 476)
Screenshot: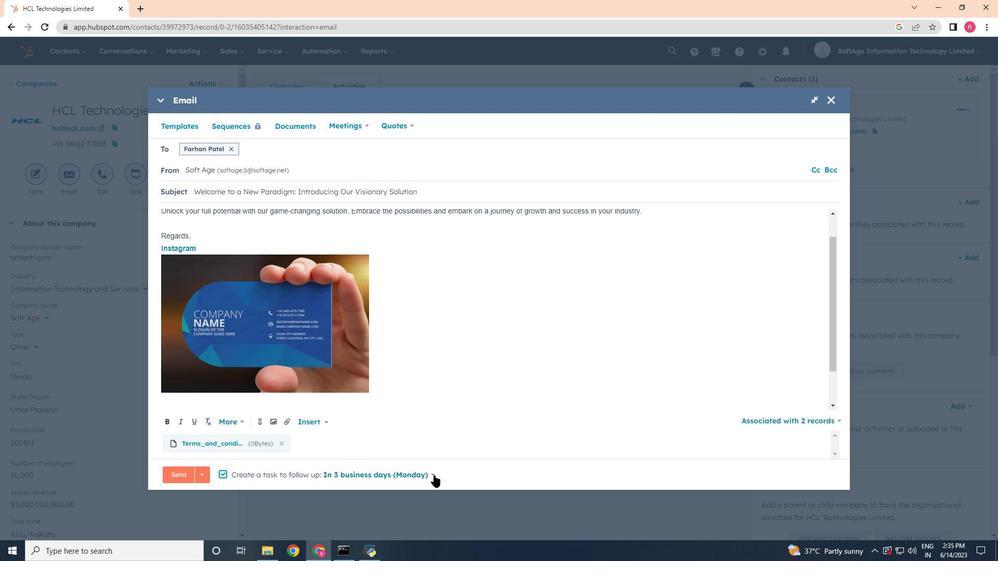 
Action: Mouse moved to (393, 423)
Screenshot: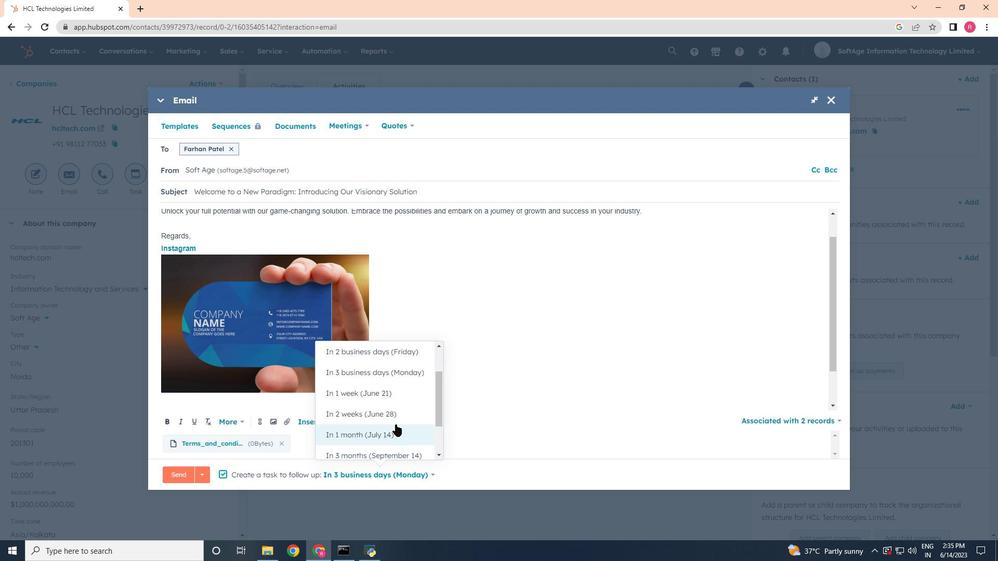
Action: Mouse pressed left at (393, 423)
Screenshot: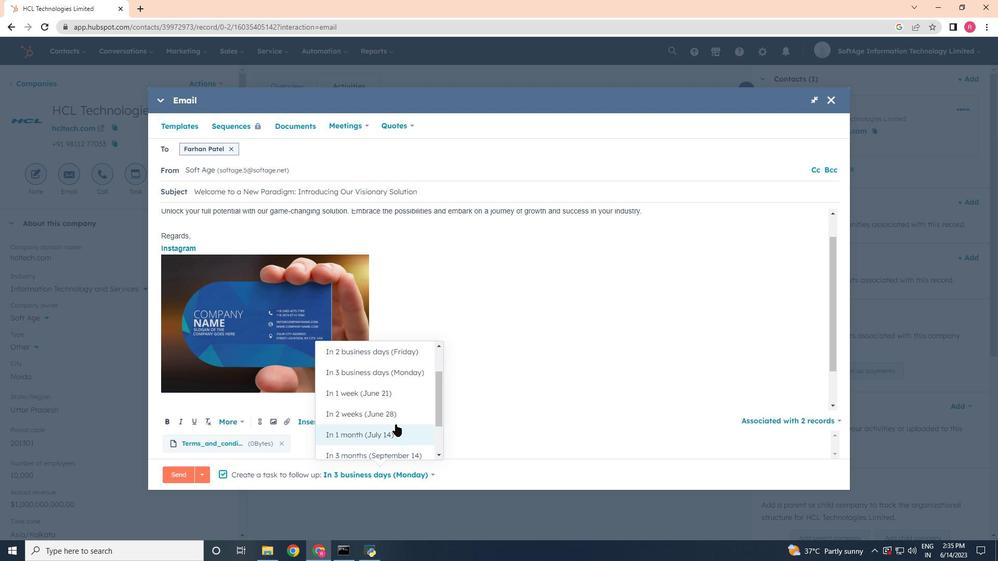 
Action: Mouse moved to (177, 477)
Screenshot: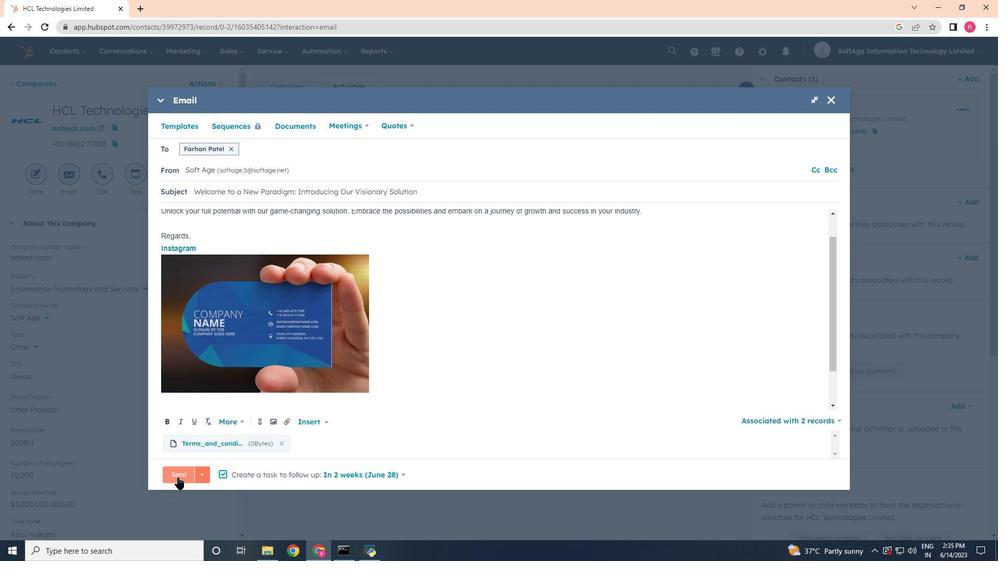 
Action: Mouse pressed left at (177, 477)
Screenshot: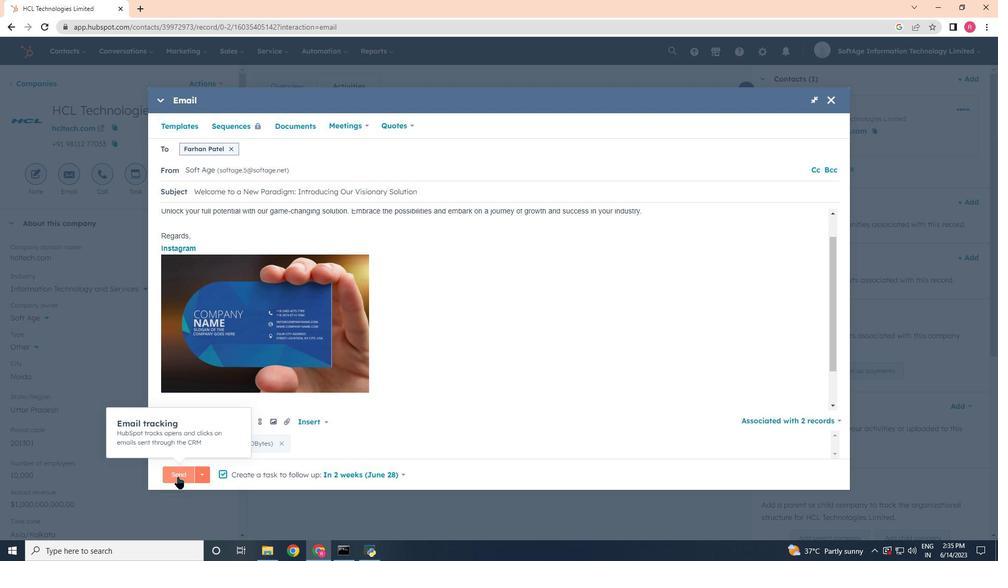 
Action: Mouse moved to (268, 456)
Screenshot: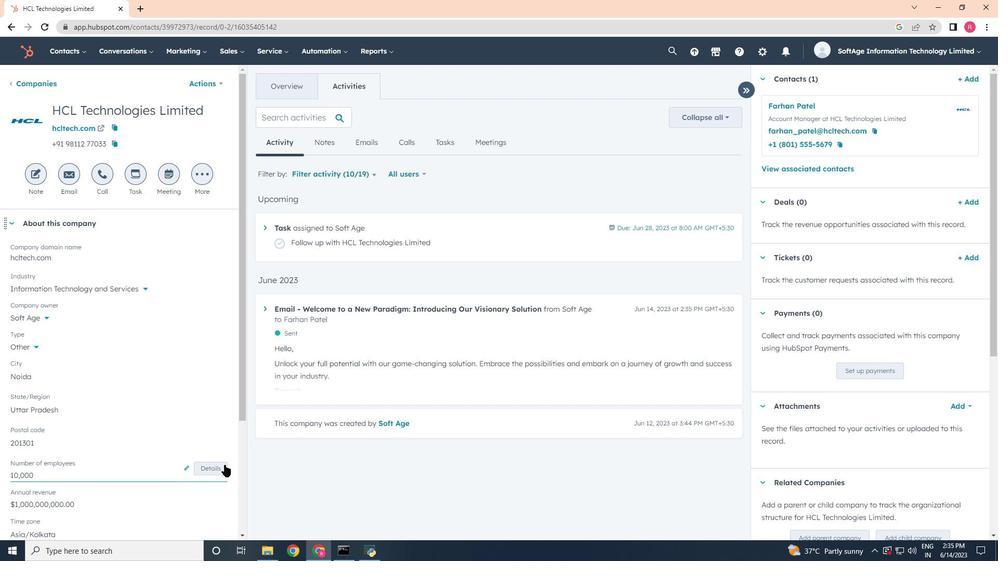 
